 Task: Define due dates for tasks focused on implementing improvements to storage and backup systems.
Action: Mouse moved to (675, 286)
Screenshot: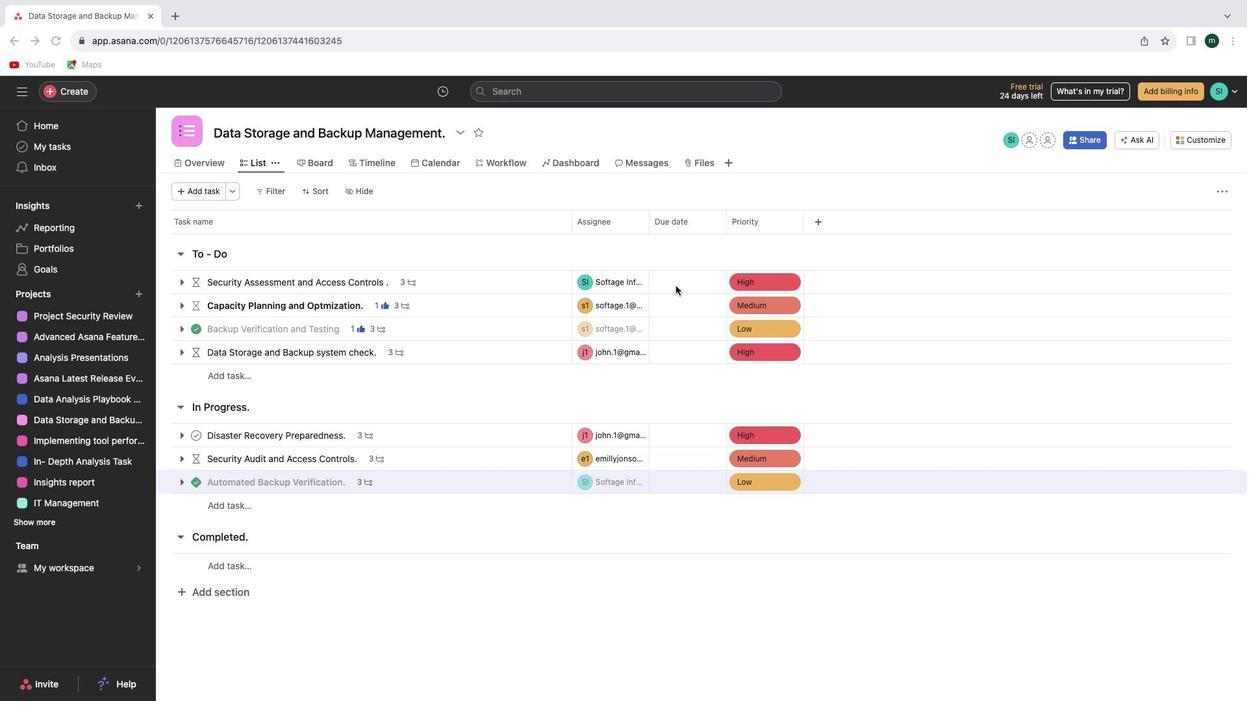
Action: Mouse pressed left at (675, 286)
Screenshot: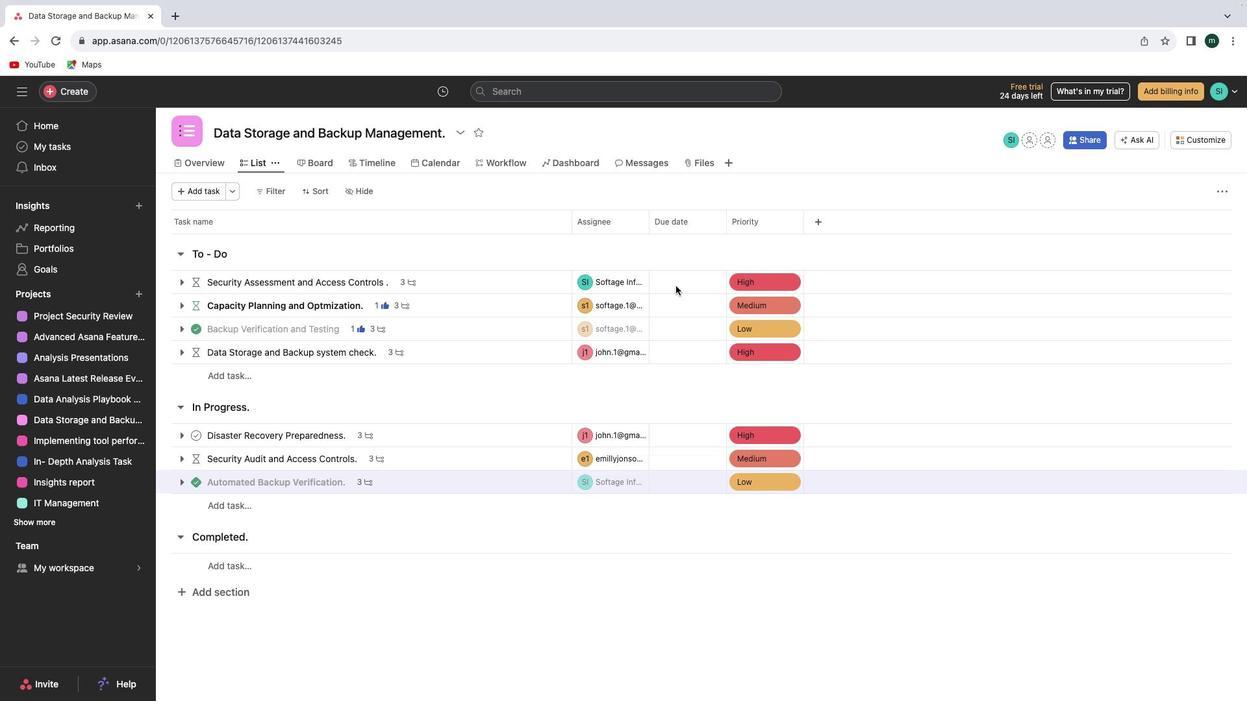 
Action: Mouse pressed left at (675, 286)
Screenshot: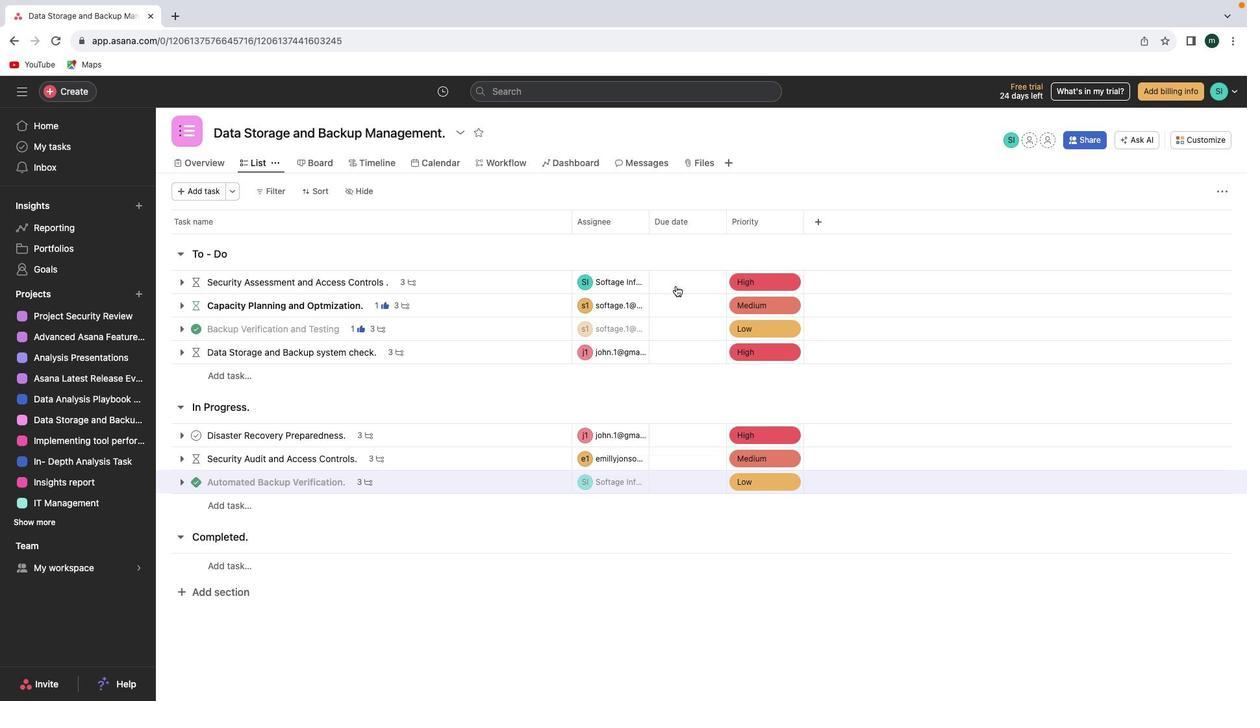 
Action: Mouse moved to (815, 351)
Screenshot: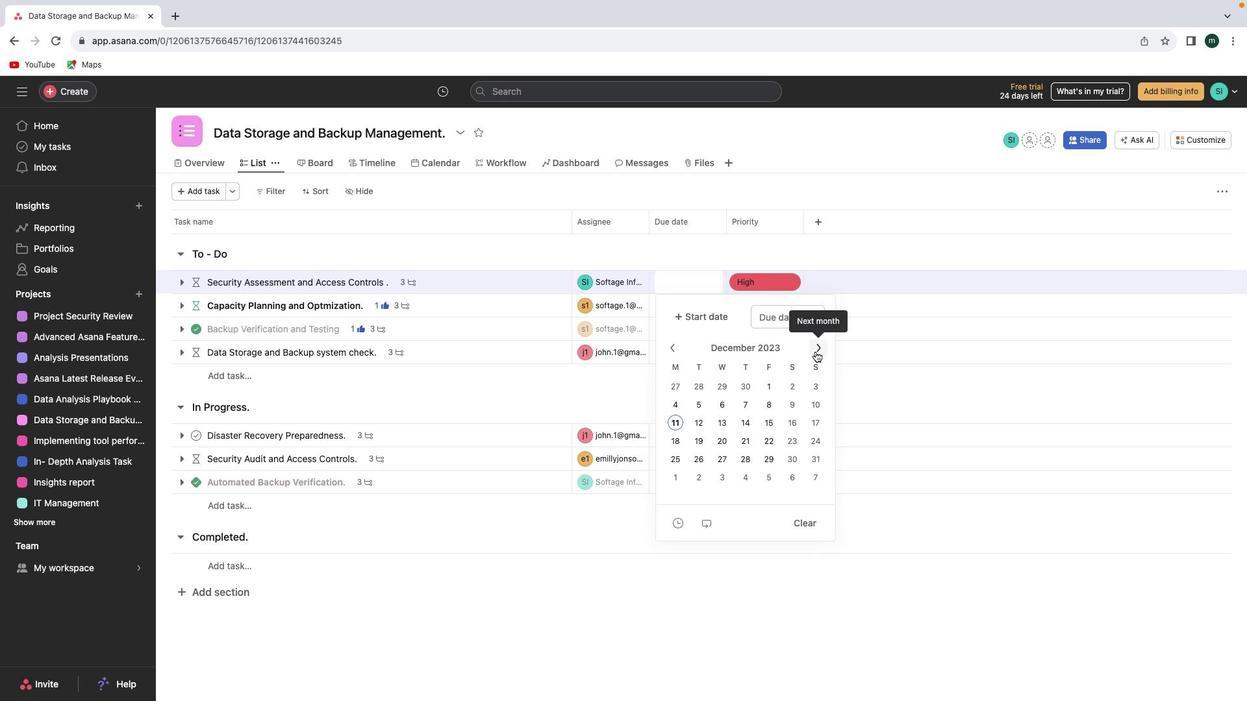 
Action: Mouse pressed left at (815, 351)
Screenshot: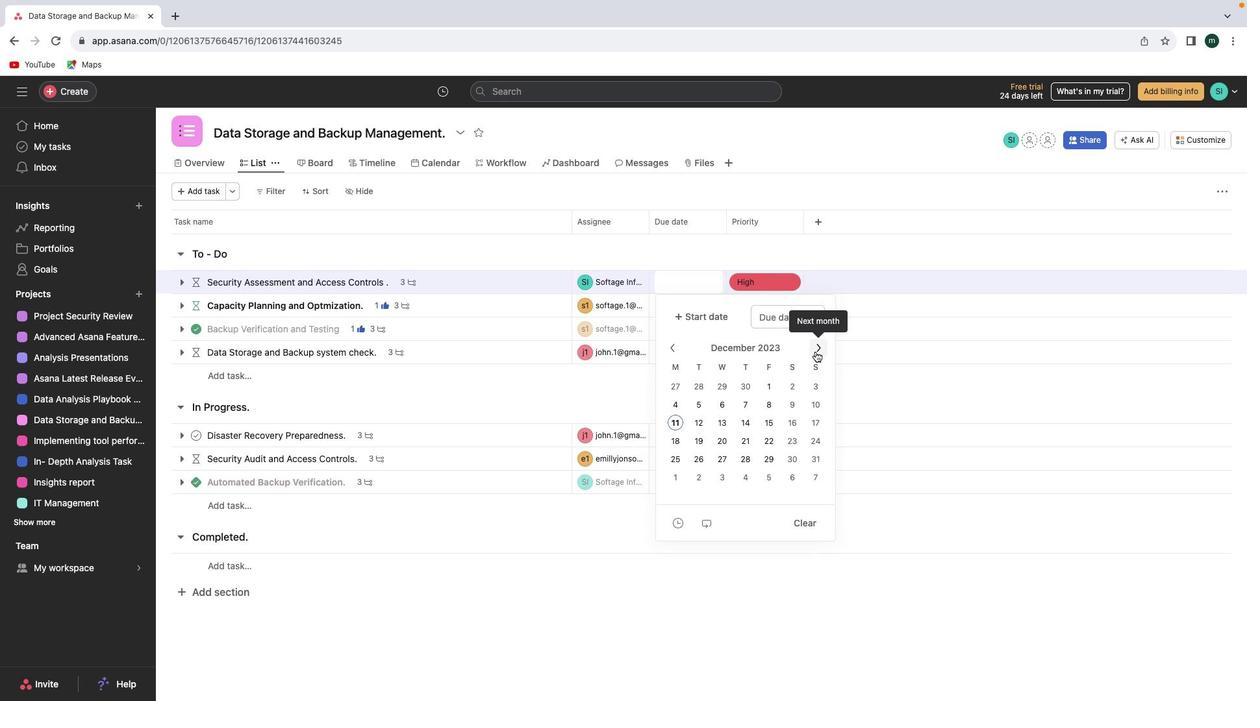 
Action: Mouse moved to (676, 384)
Screenshot: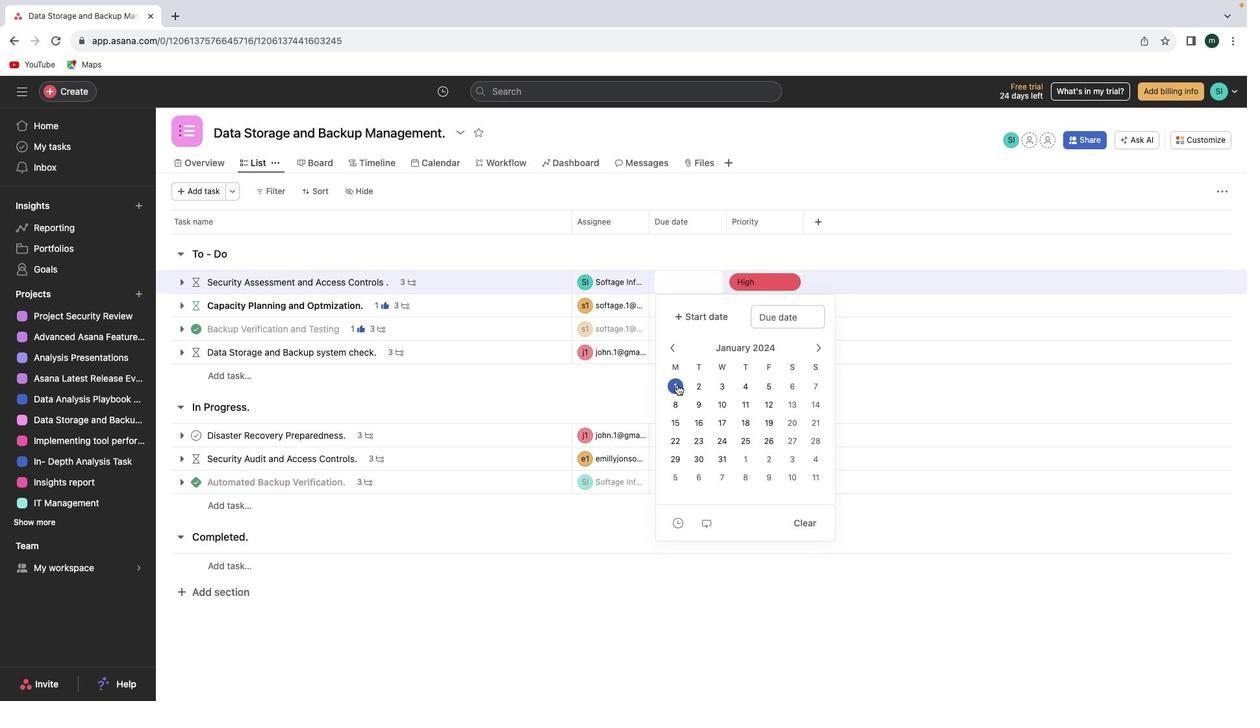 
Action: Mouse pressed left at (676, 384)
Screenshot: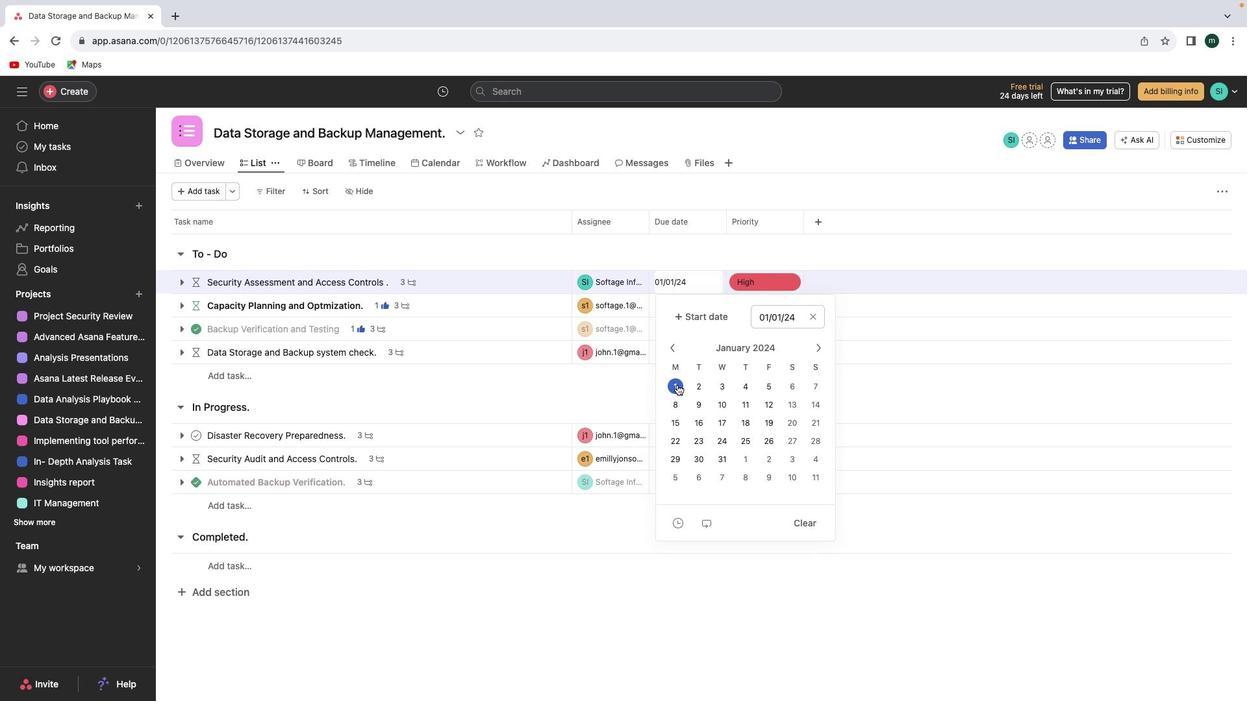 
Action: Mouse moved to (902, 412)
Screenshot: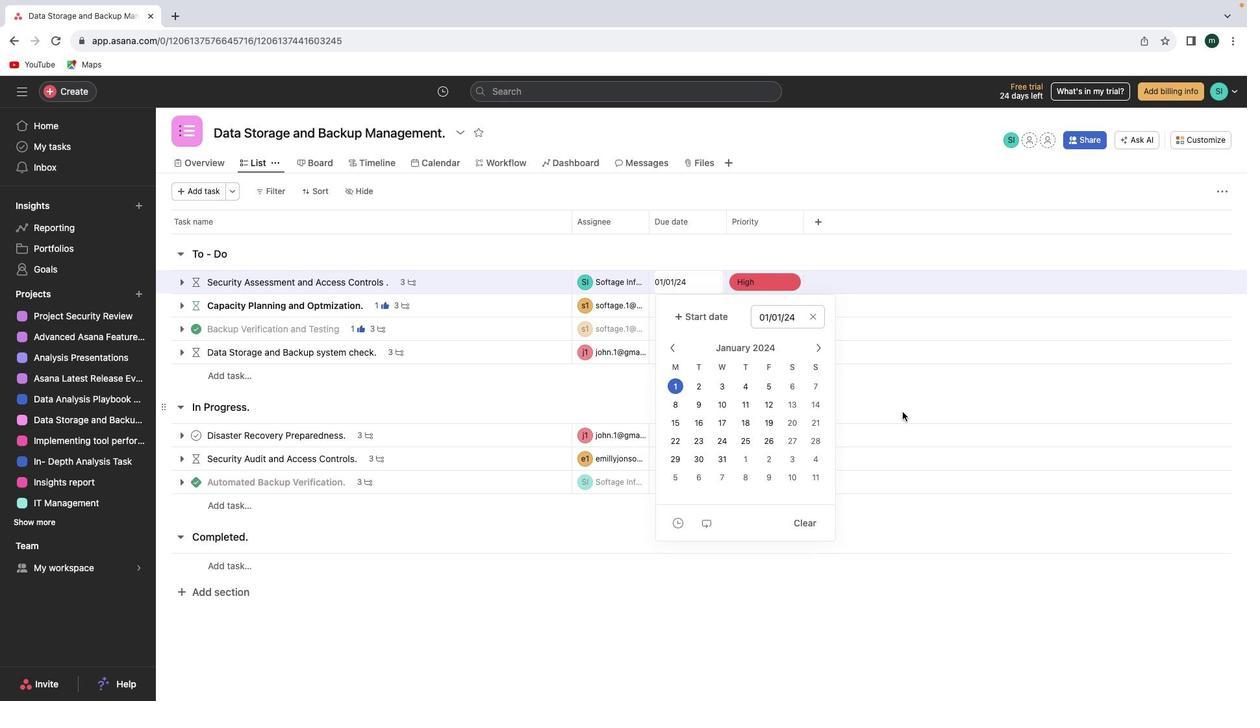 
Action: Mouse pressed left at (902, 412)
Screenshot: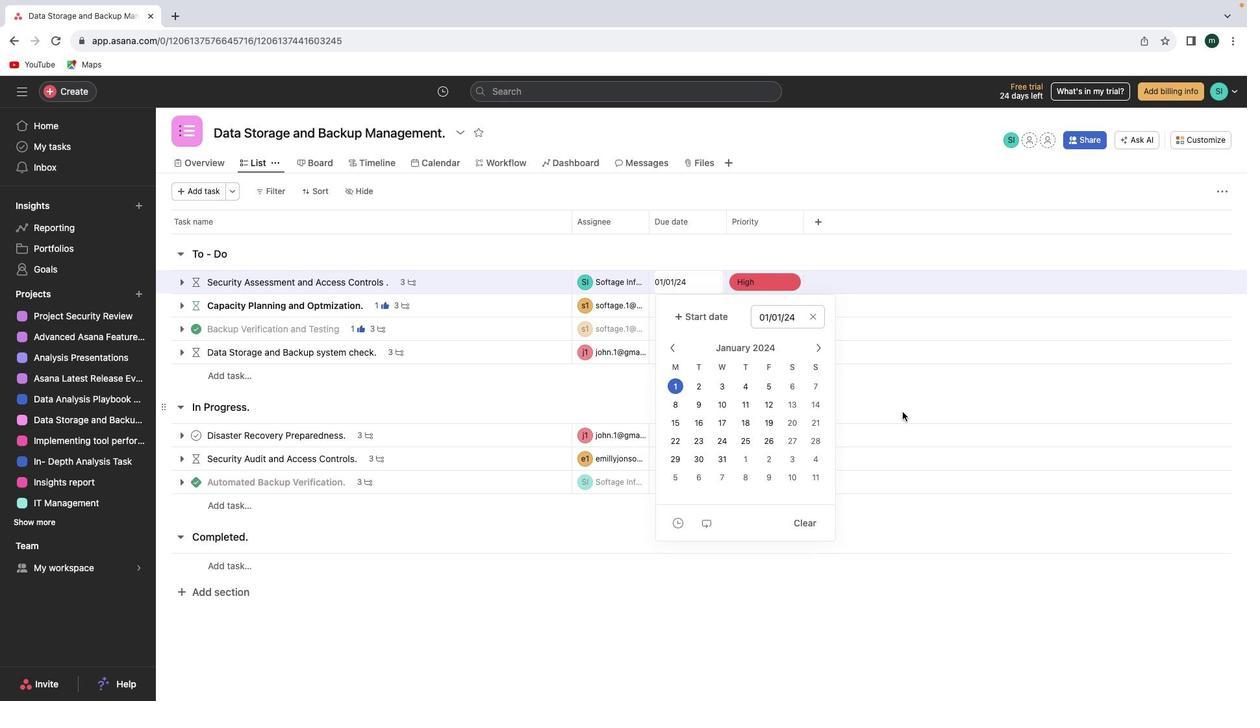 
Action: Mouse moved to (689, 309)
Screenshot: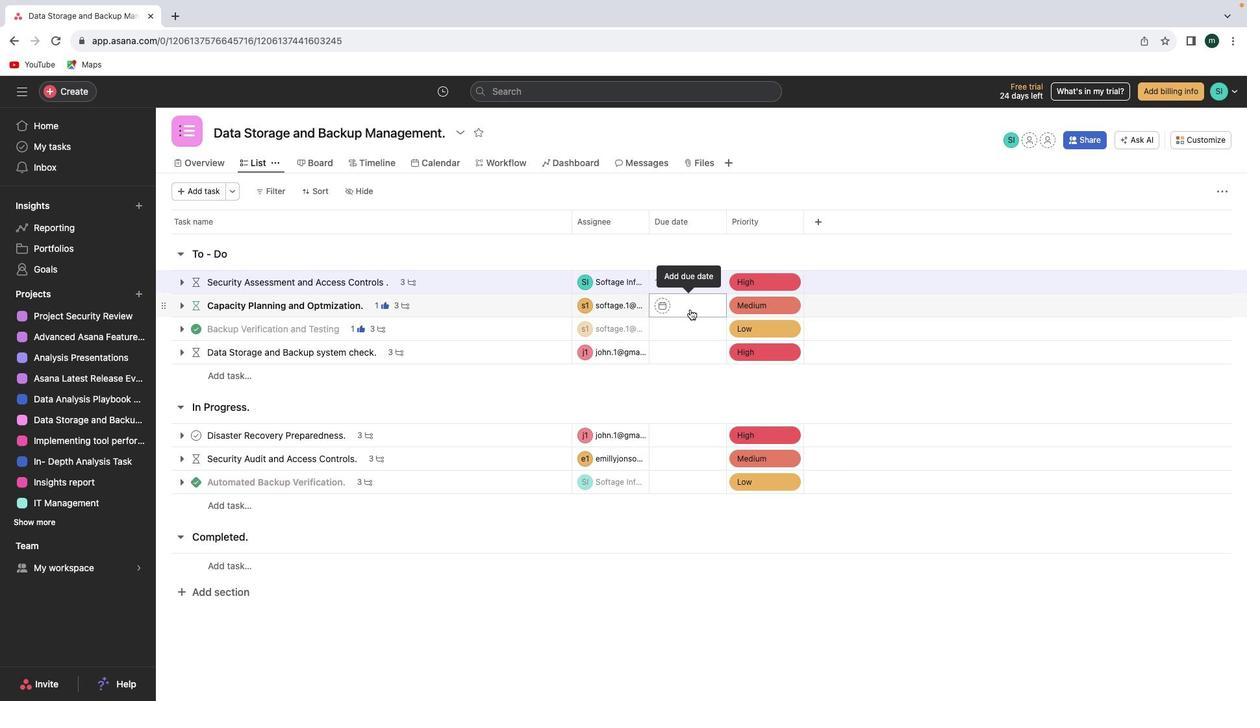 
Action: Mouse pressed left at (689, 309)
Screenshot: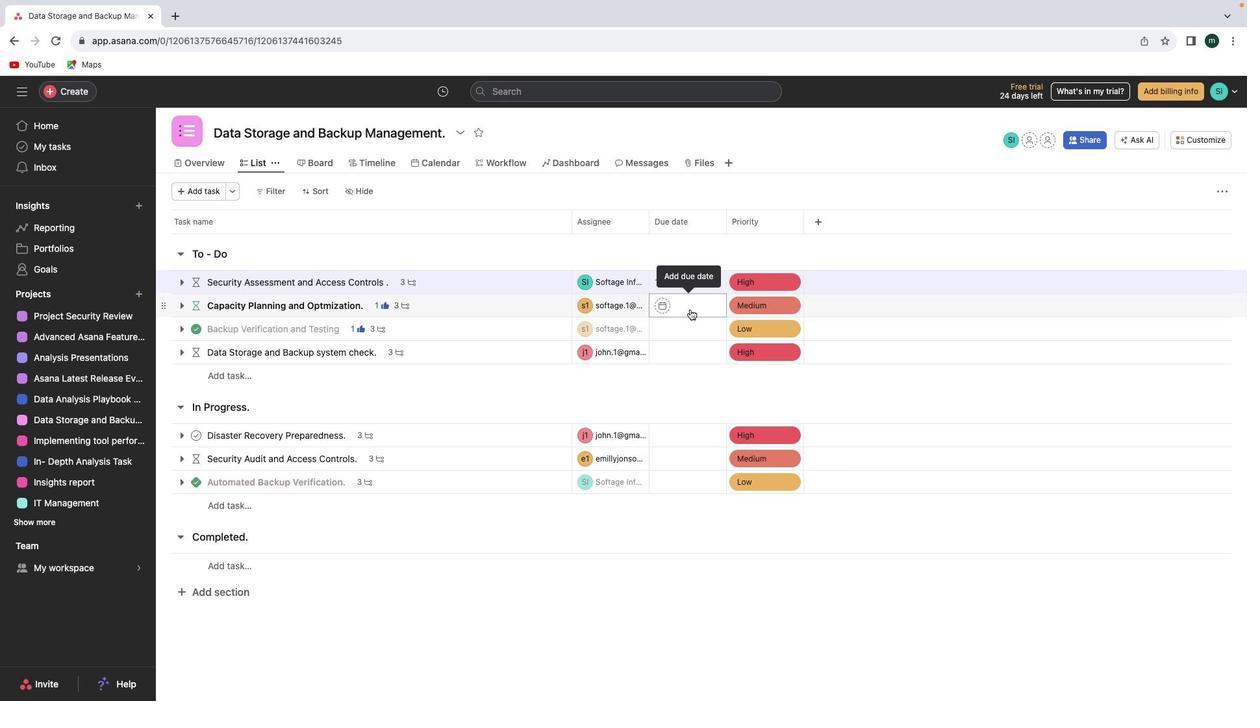 
Action: Mouse moved to (820, 401)
Screenshot: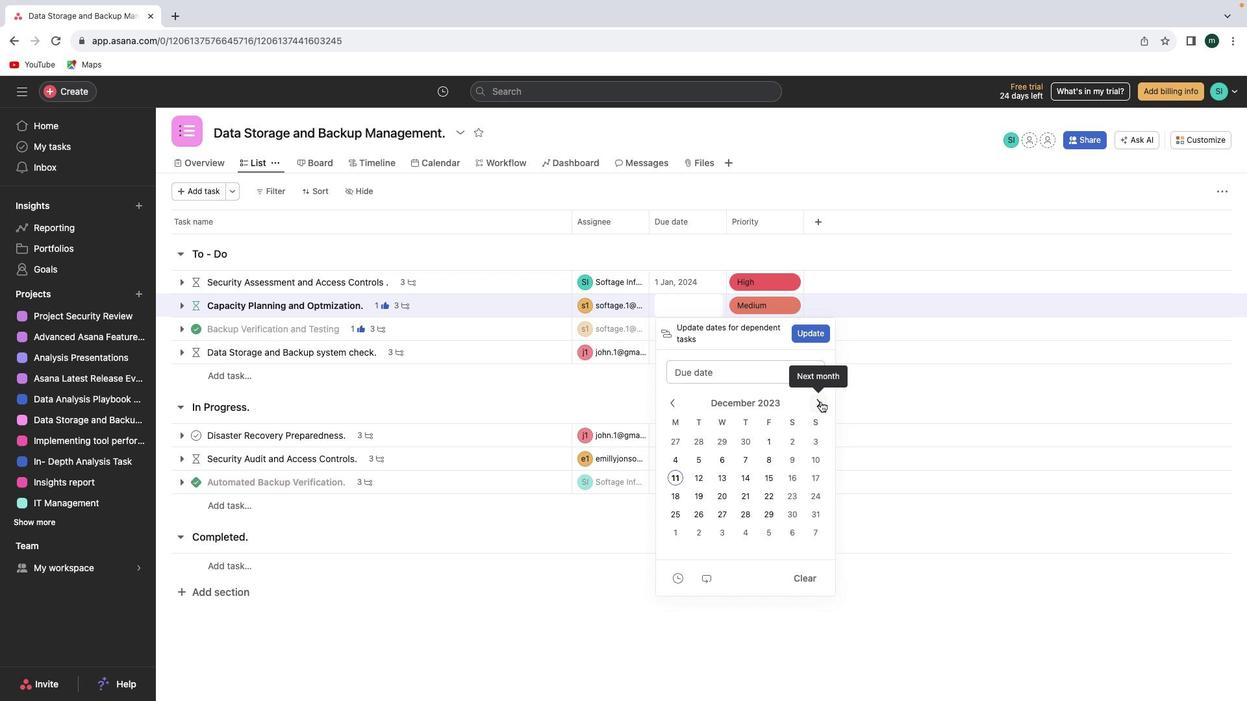 
Action: Mouse pressed left at (820, 401)
Screenshot: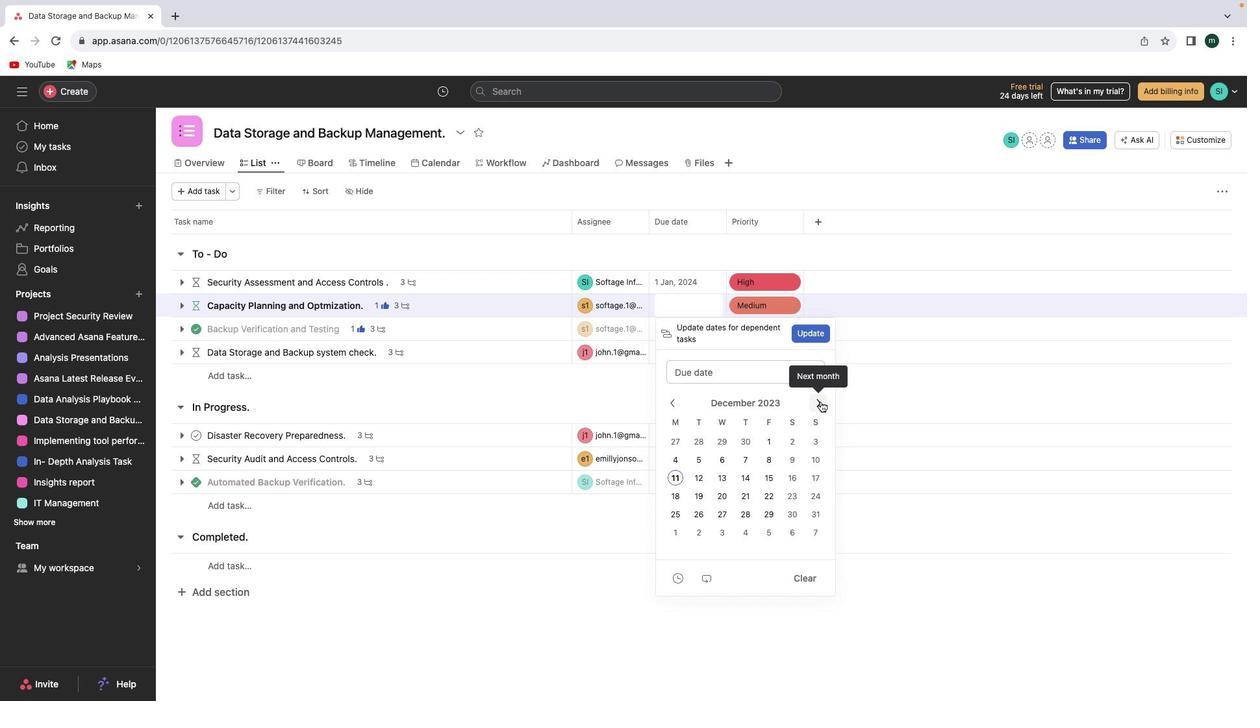 
Action: Mouse moved to (769, 437)
Screenshot: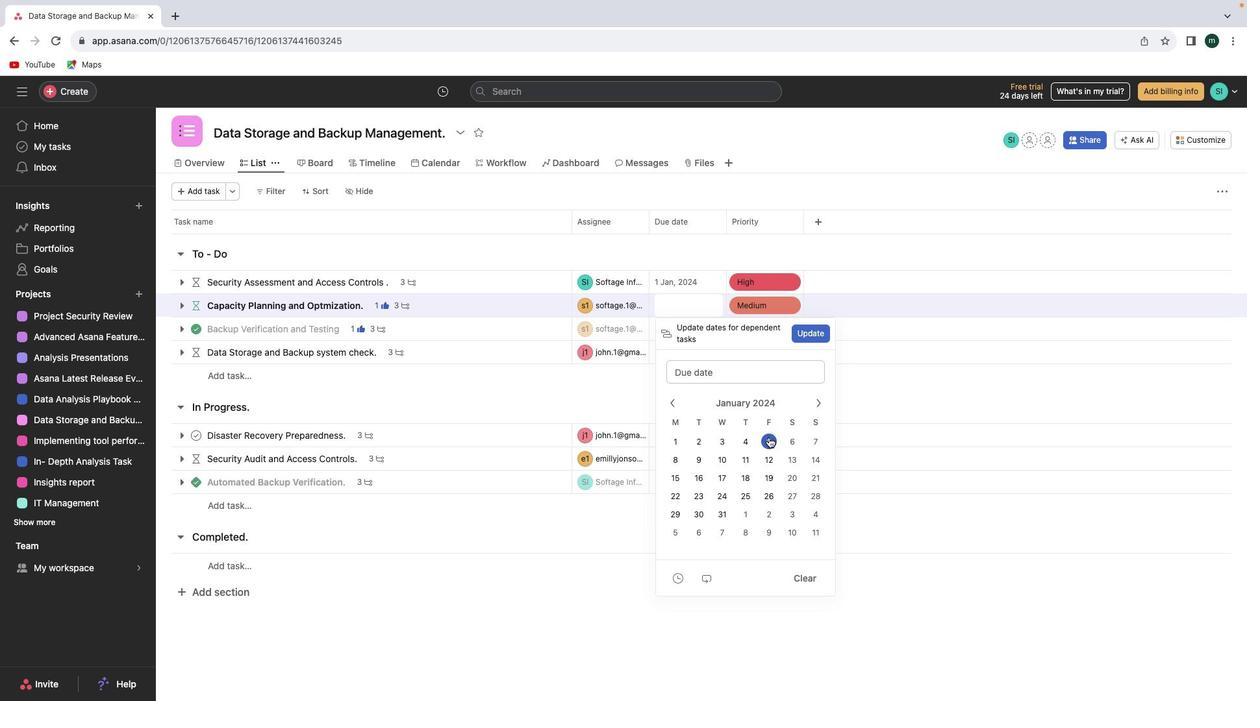 
Action: Mouse pressed left at (769, 437)
Screenshot: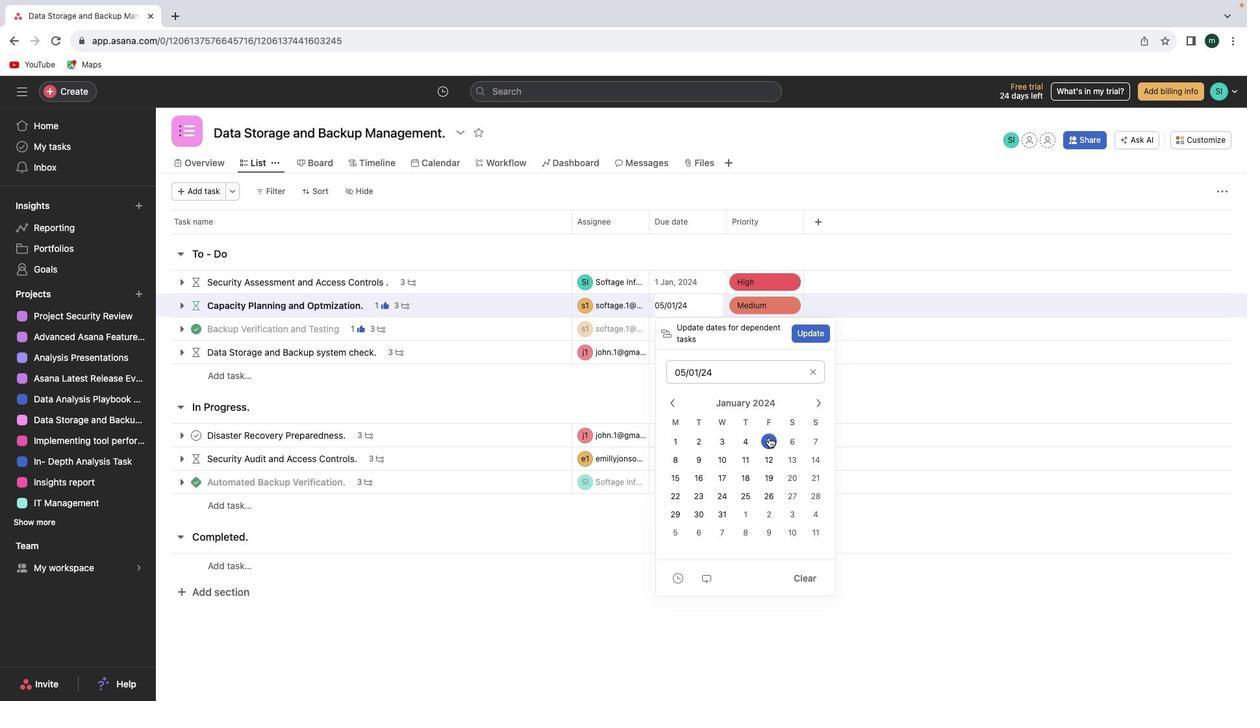 
Action: Mouse moved to (901, 426)
Screenshot: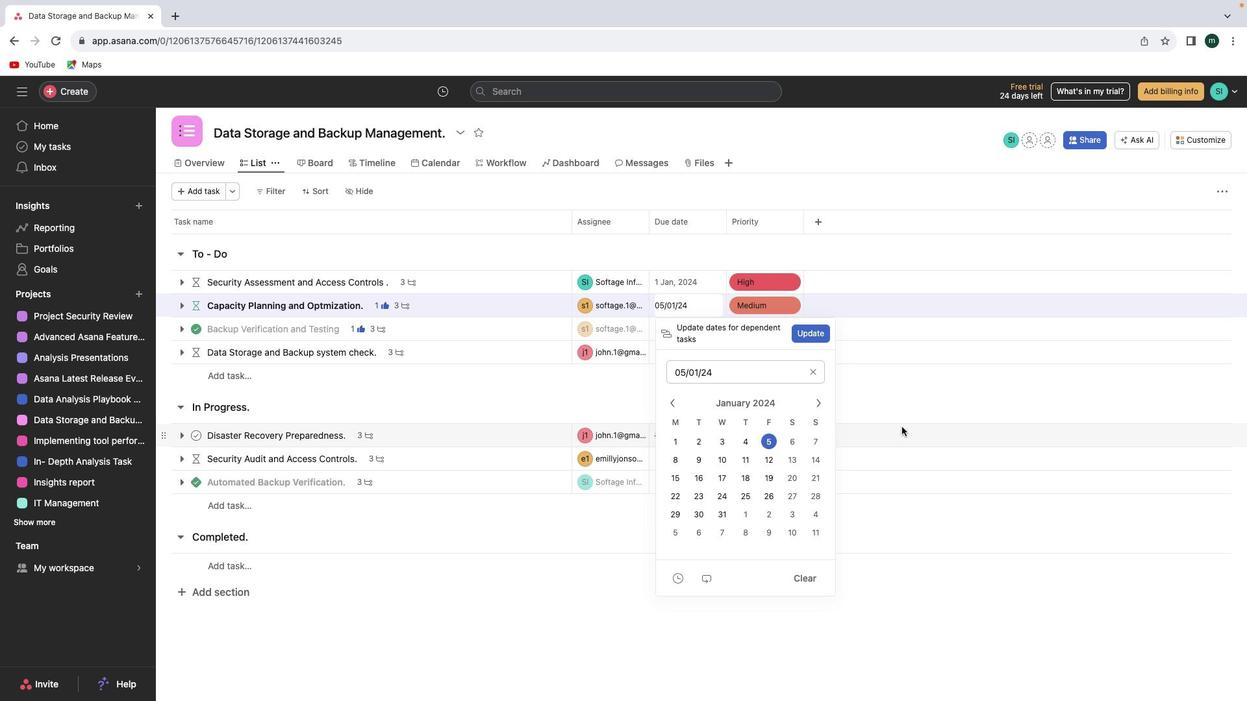 
Action: Mouse pressed left at (901, 426)
Screenshot: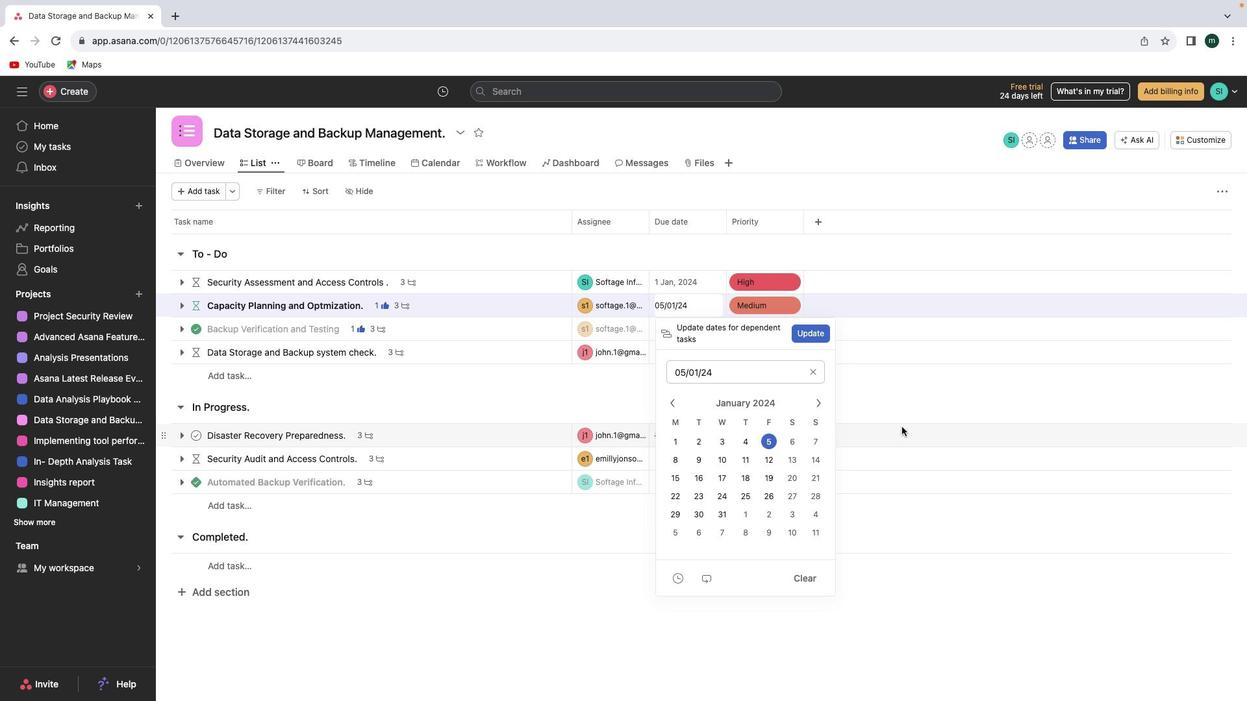 
Action: Mouse moved to (700, 324)
Screenshot: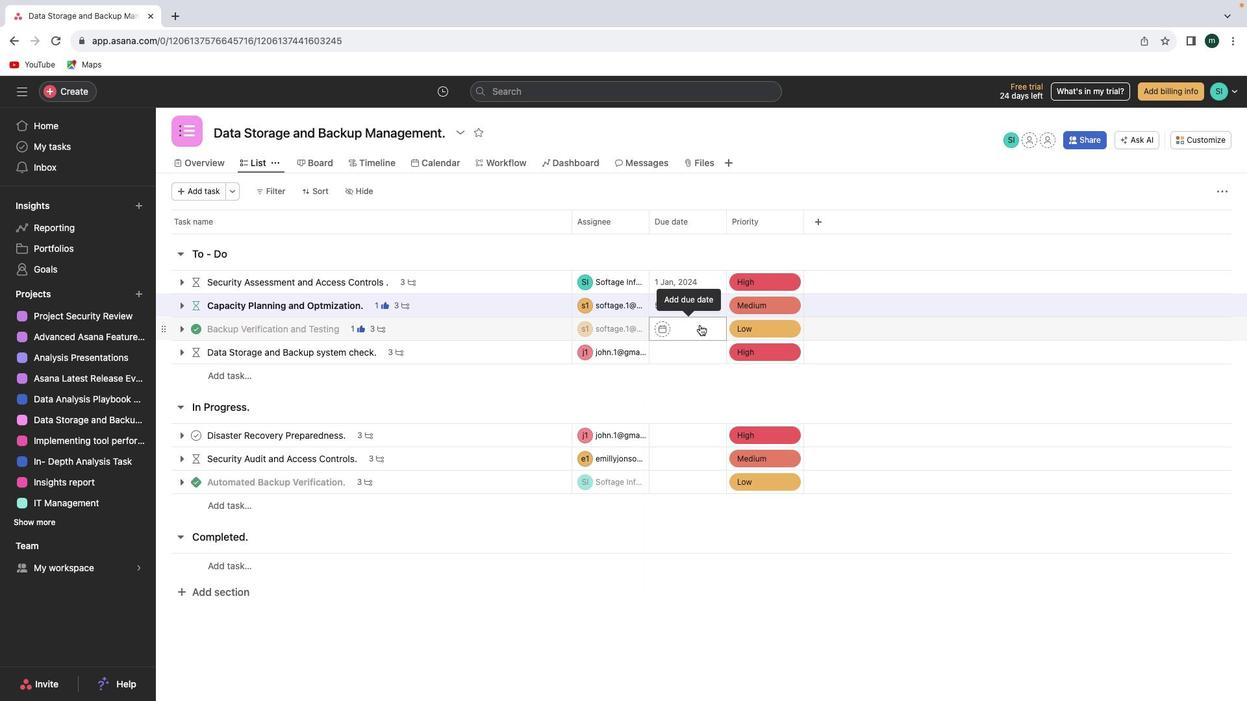 
Action: Mouse pressed left at (700, 324)
Screenshot: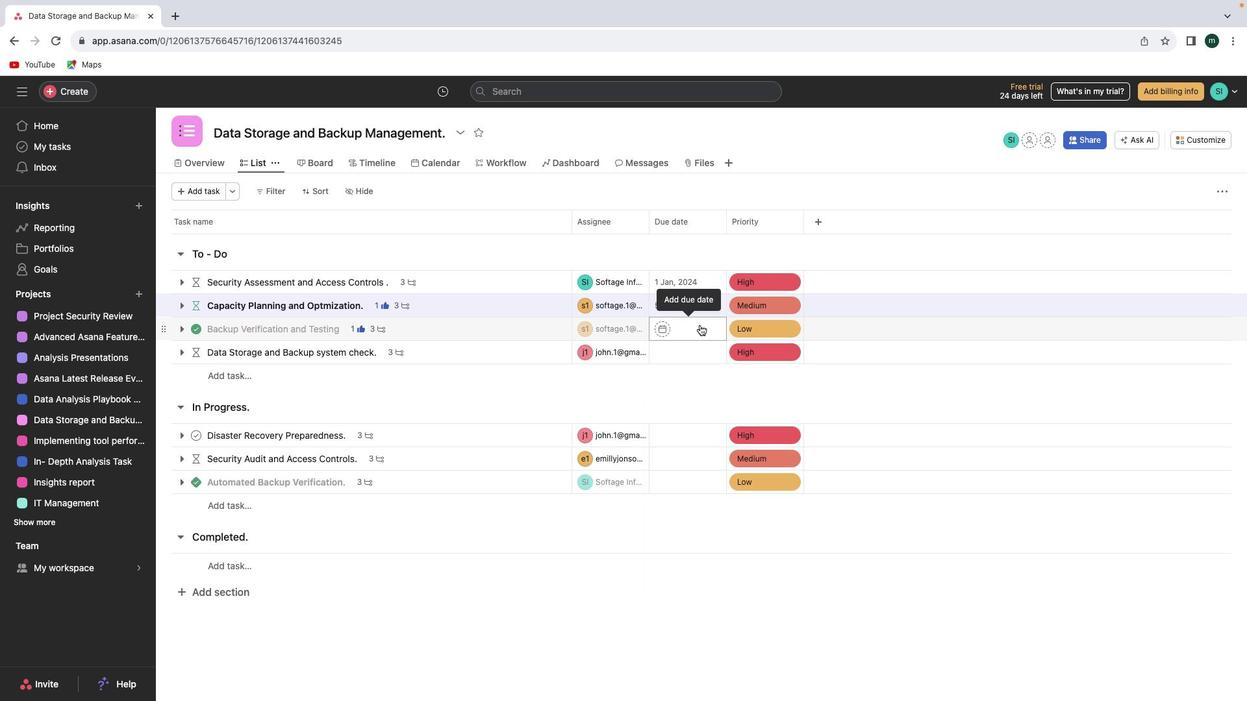 
Action: Mouse moved to (817, 396)
Screenshot: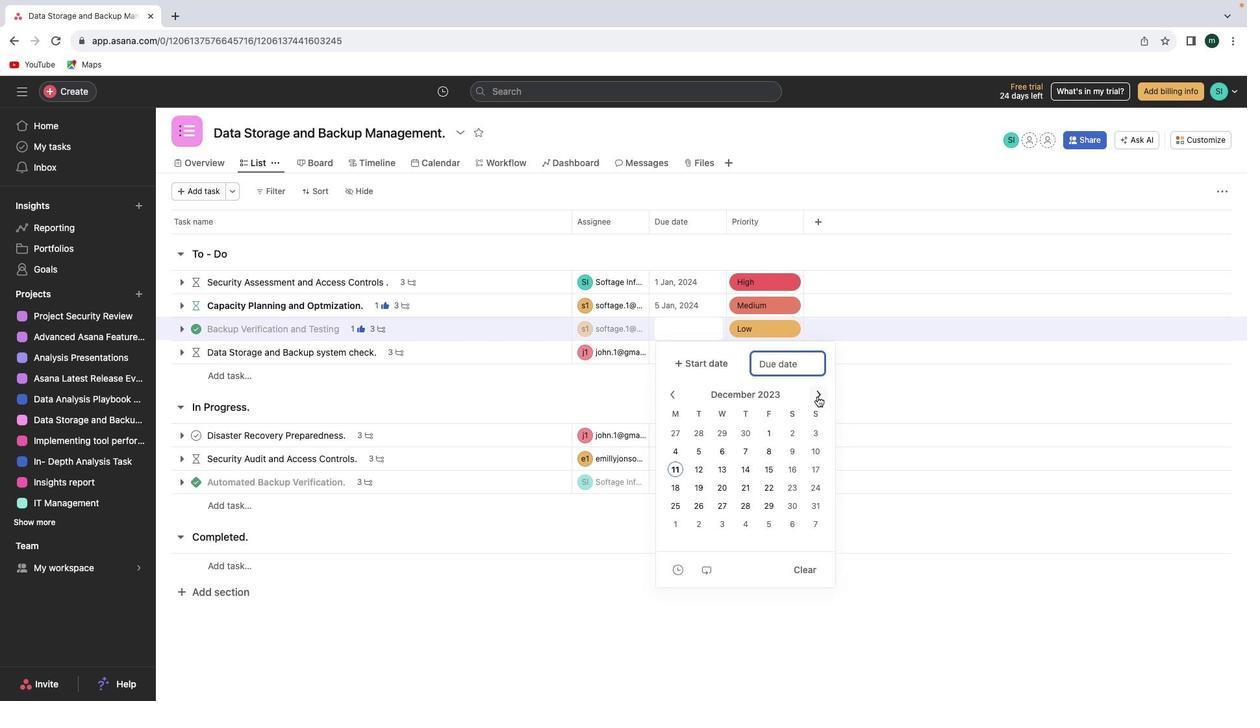 
Action: Mouse pressed left at (817, 396)
Screenshot: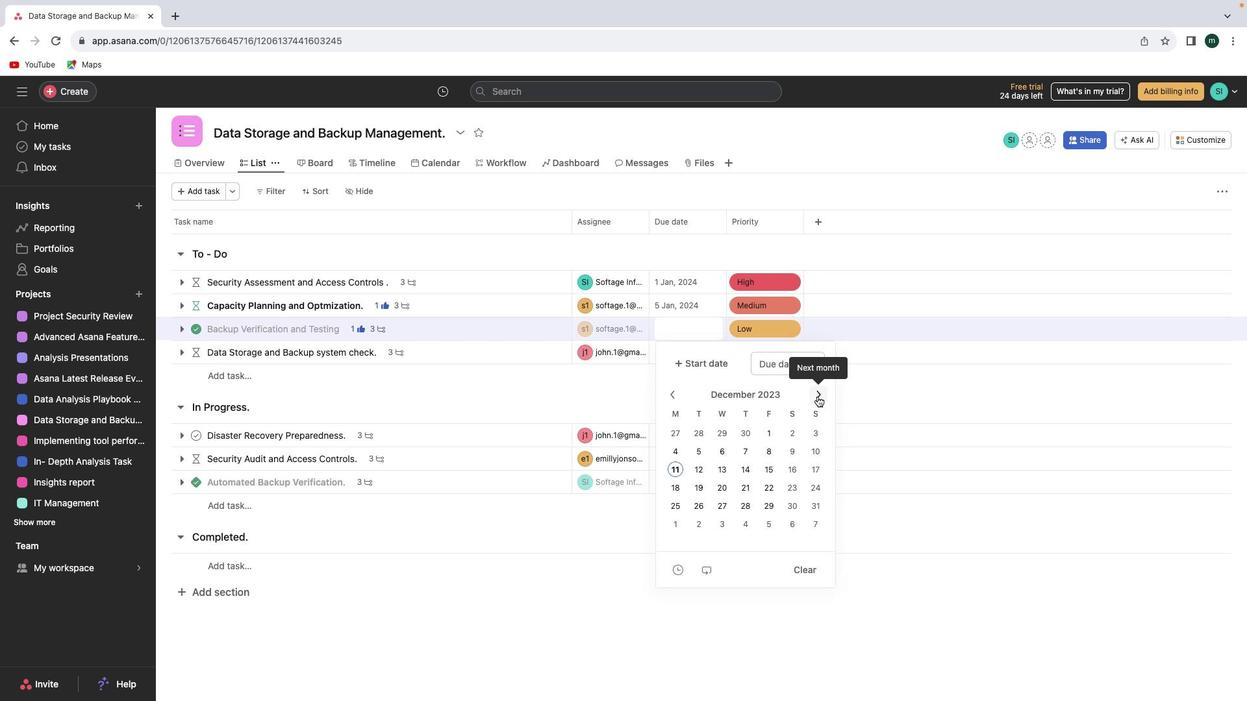 
Action: Mouse moved to (776, 448)
Screenshot: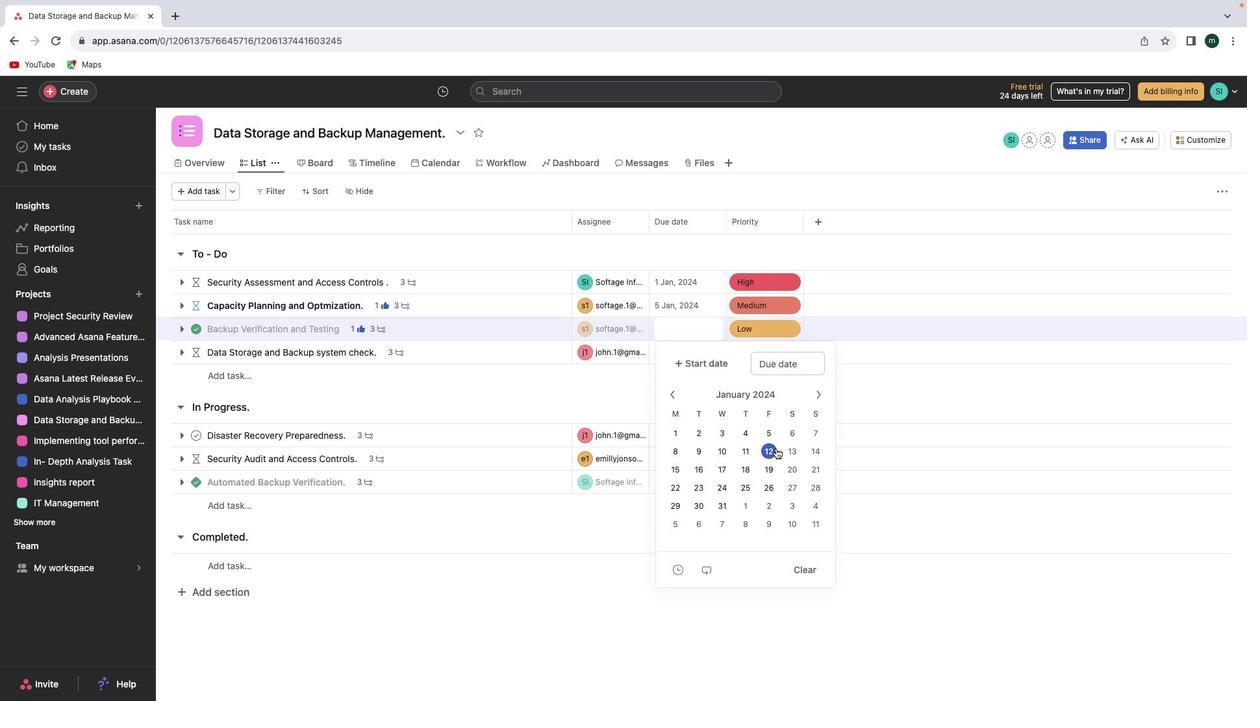 
Action: Mouse pressed left at (776, 448)
Screenshot: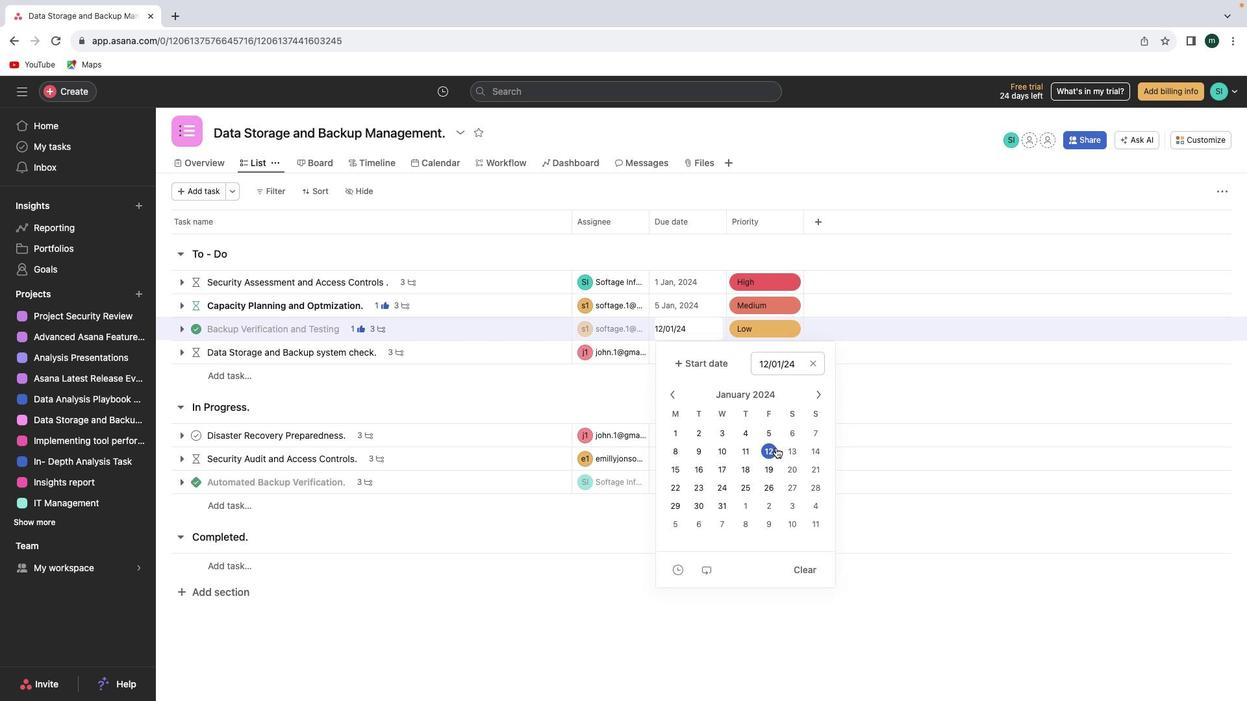 
Action: Mouse moved to (885, 435)
Screenshot: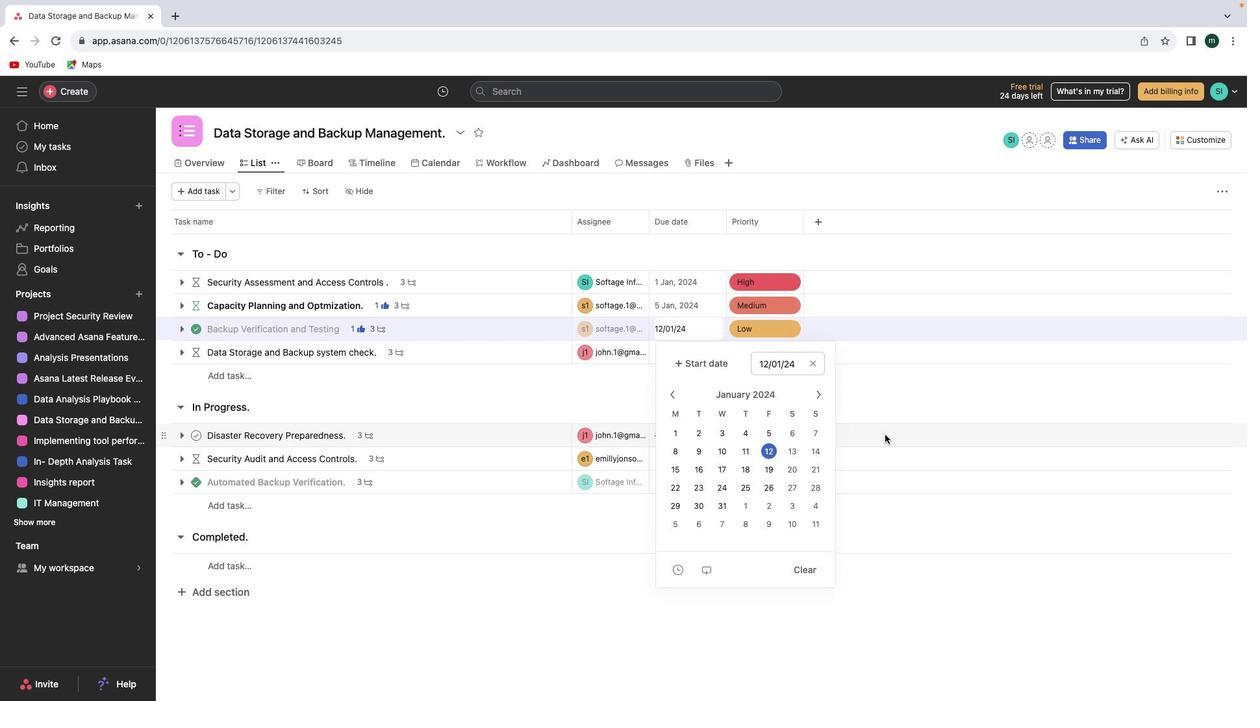
Action: Mouse pressed left at (885, 435)
Screenshot: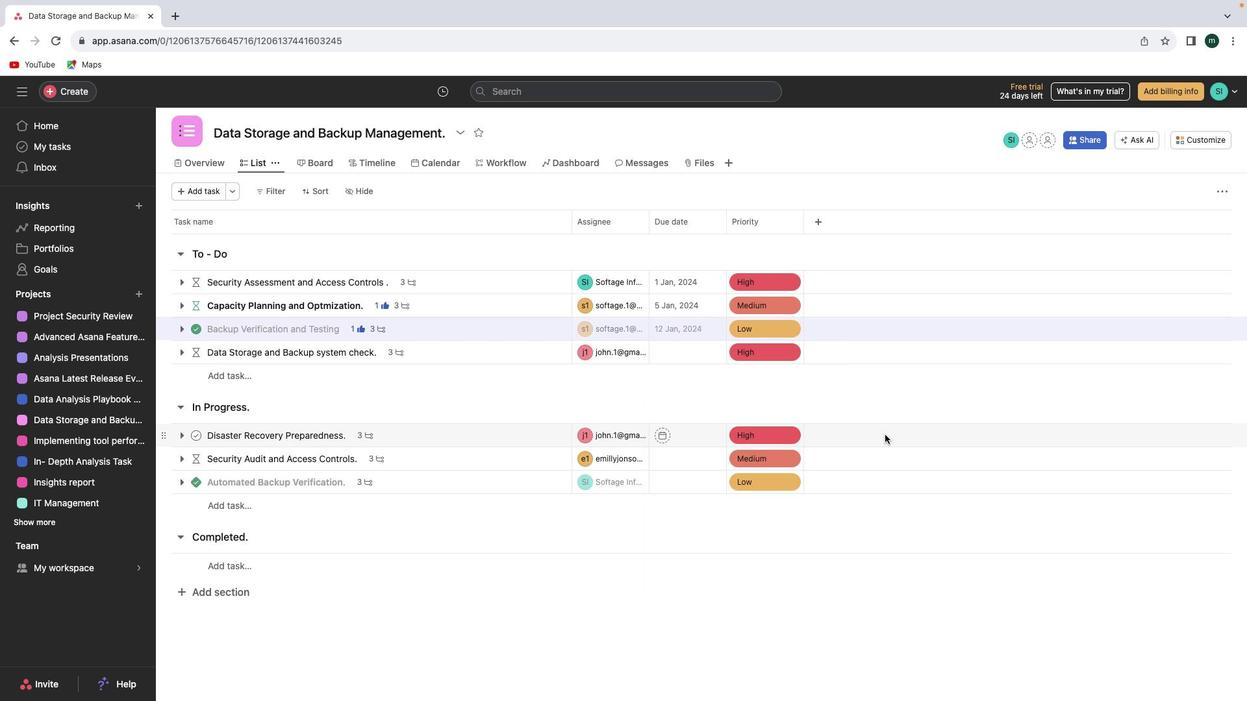
Action: Mouse moved to (681, 352)
Screenshot: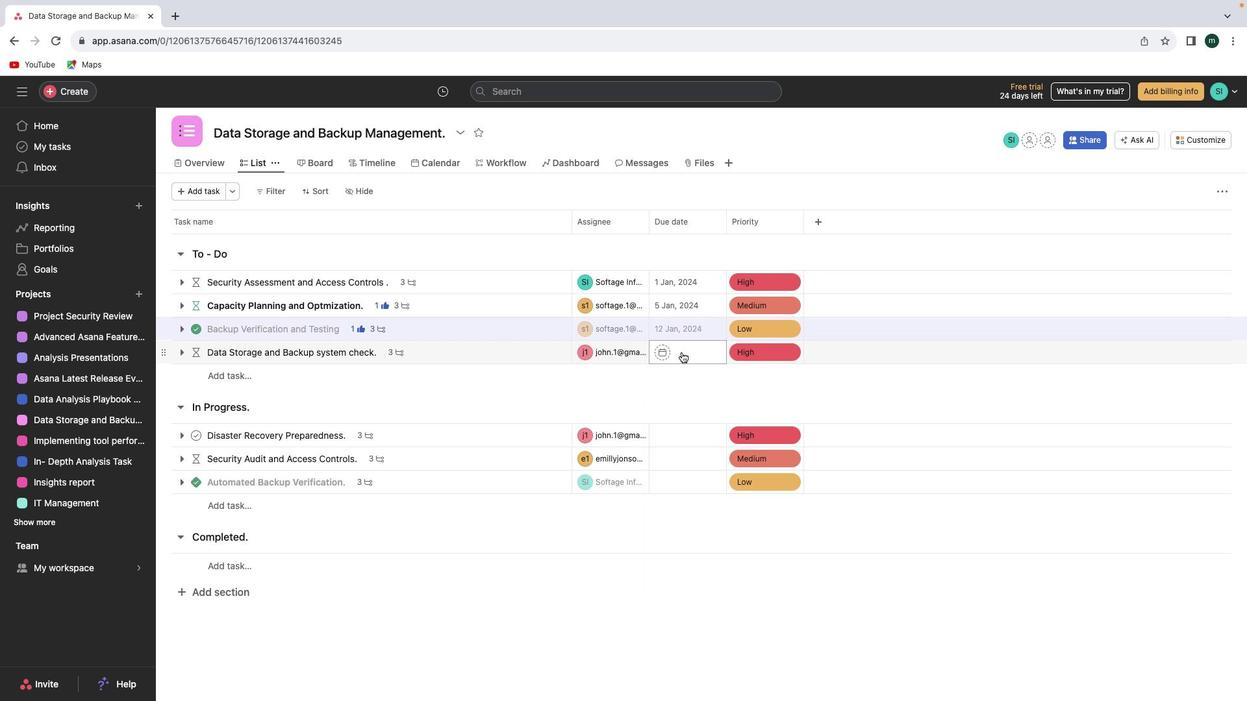 
Action: Mouse pressed left at (681, 352)
Screenshot: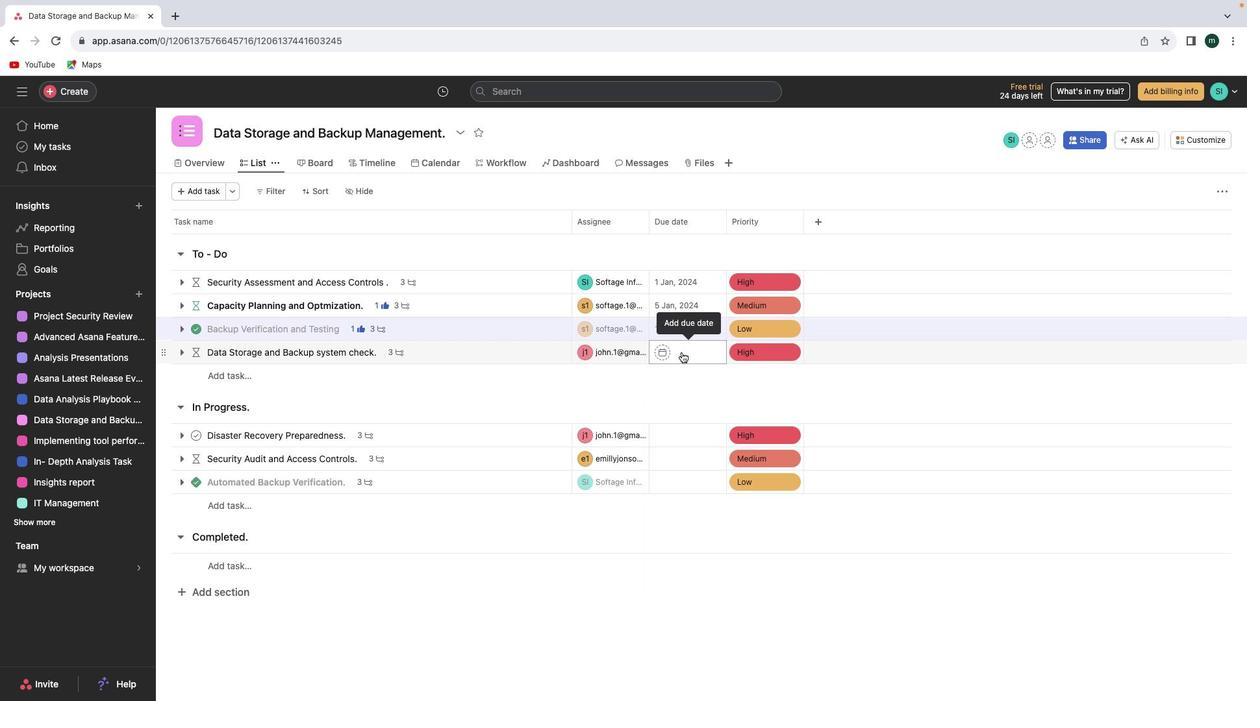 
Action: Mouse moved to (823, 446)
Screenshot: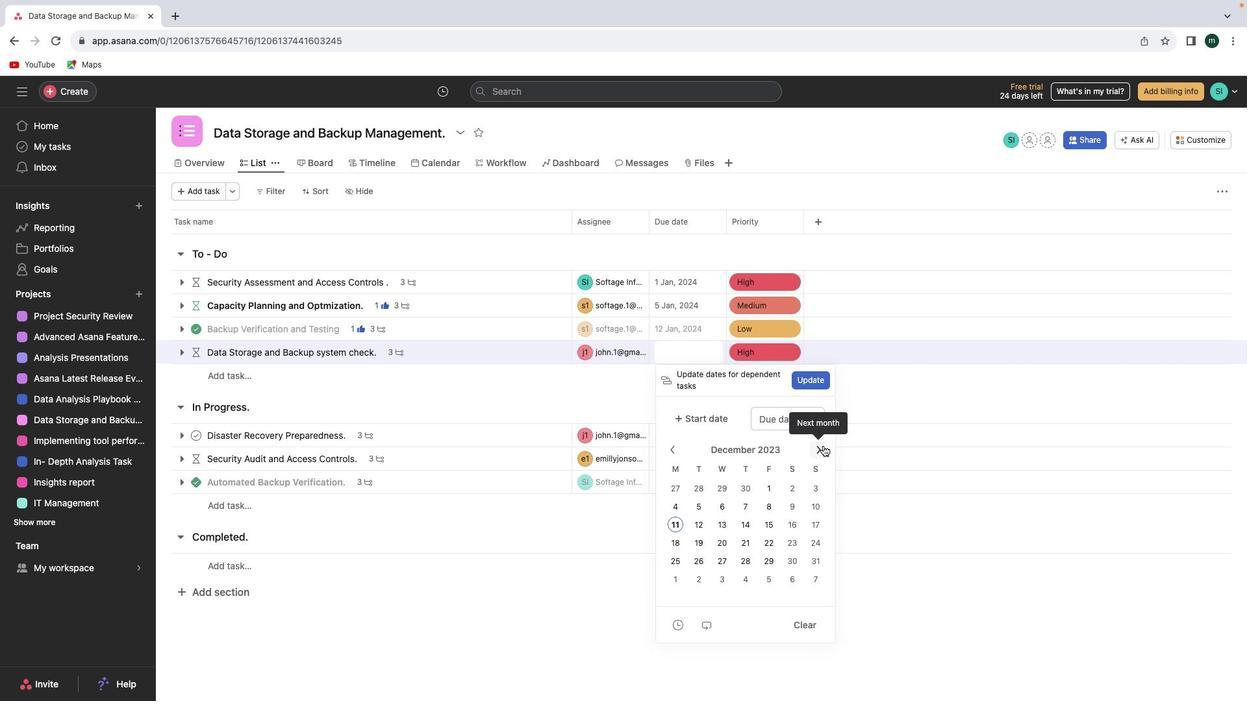 
Action: Mouse pressed left at (823, 446)
Screenshot: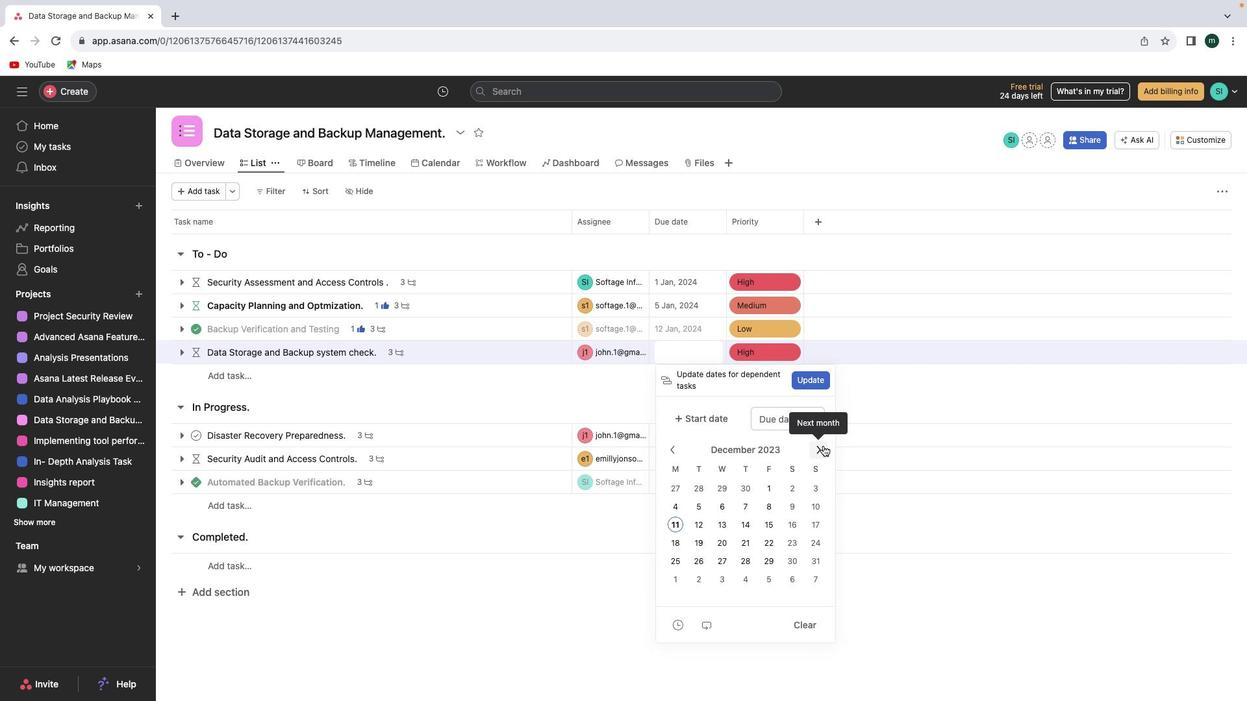 
Action: Mouse moved to (722, 519)
Screenshot: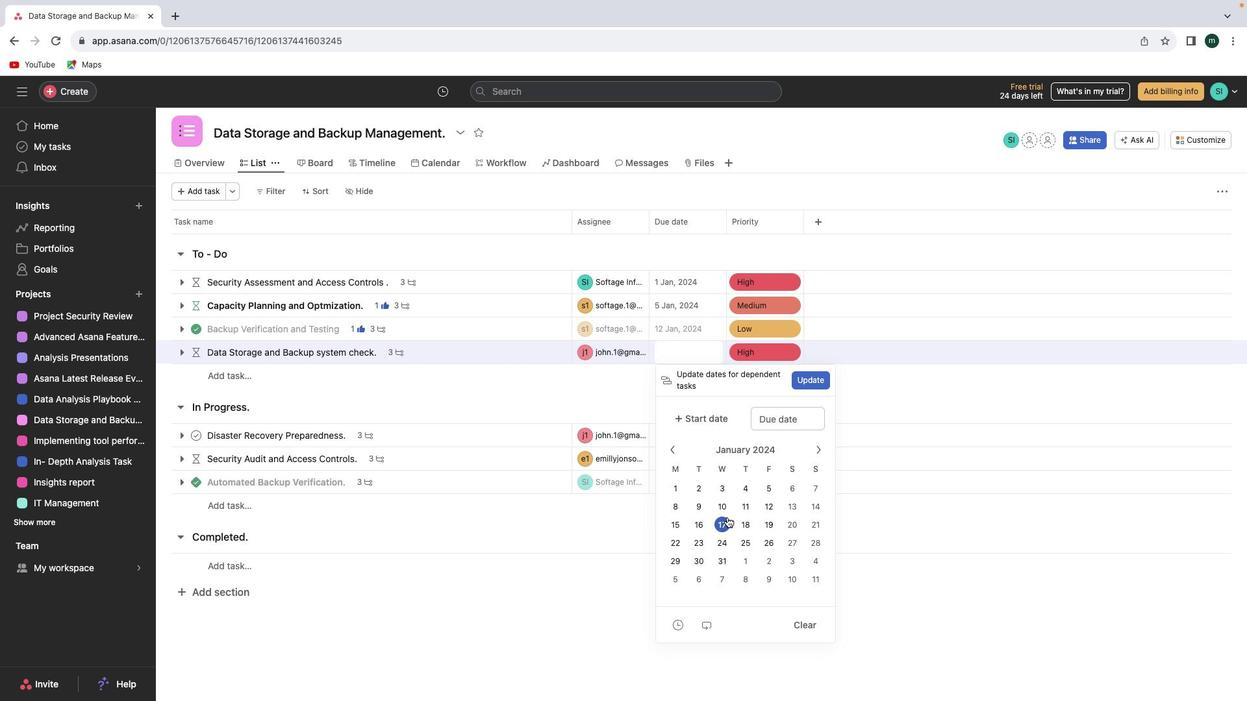 
Action: Mouse pressed left at (722, 519)
Screenshot: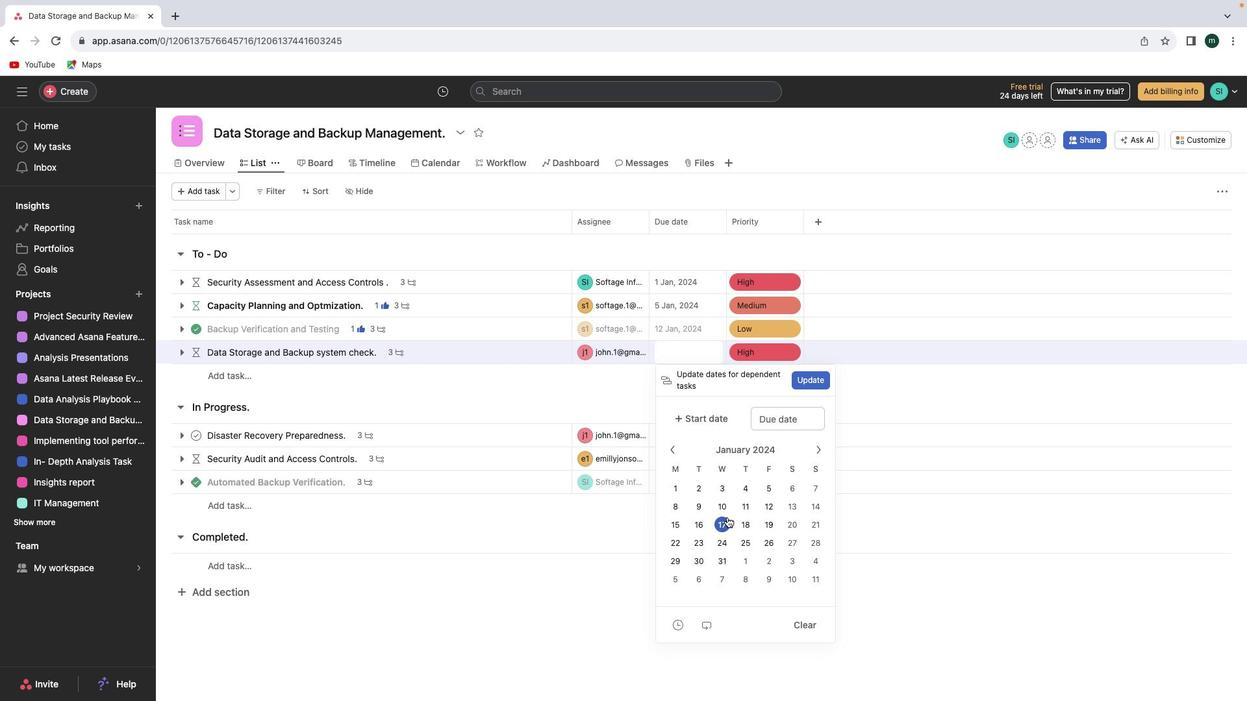 
Action: Mouse moved to (907, 457)
Screenshot: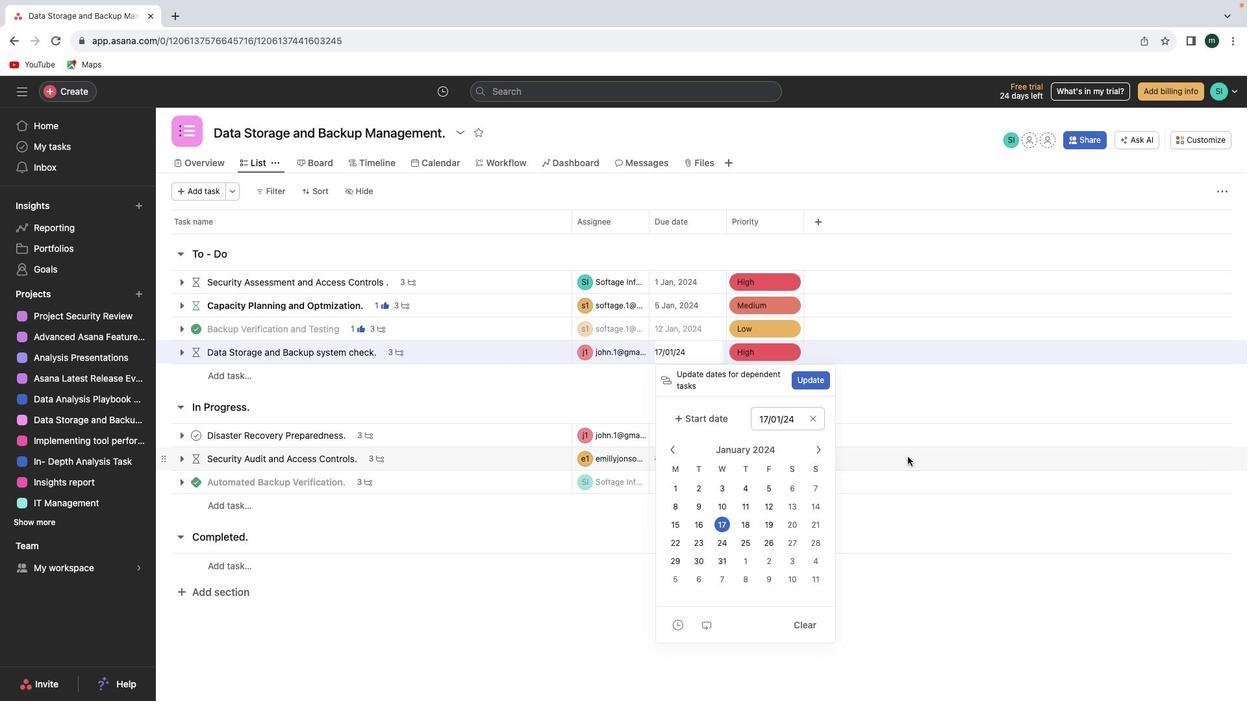 
Action: Mouse pressed left at (907, 457)
Screenshot: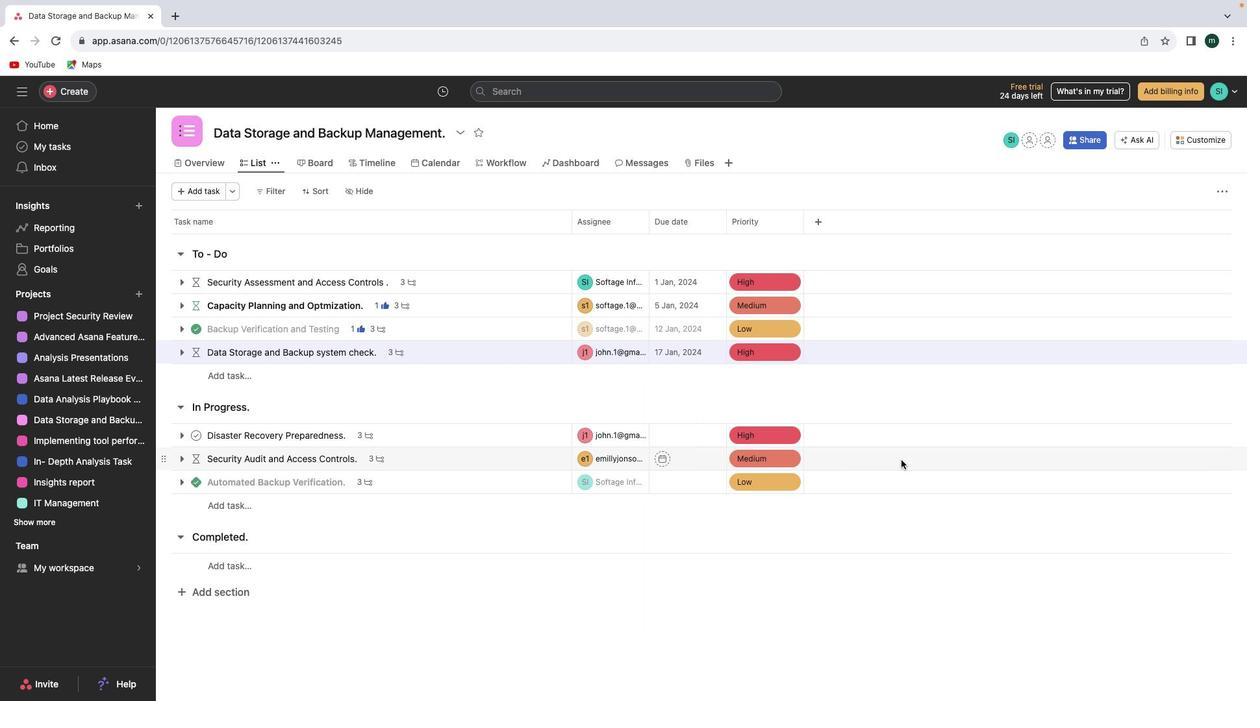 
Action: Mouse moved to (697, 431)
Screenshot: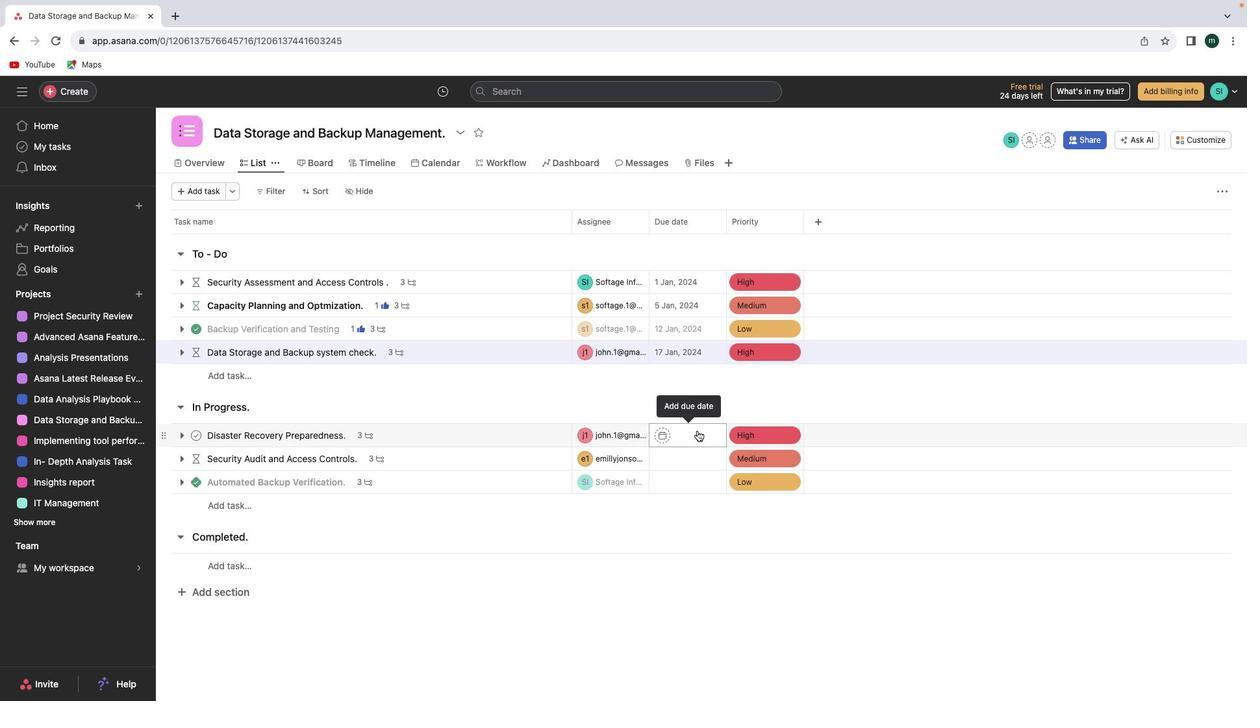 
Action: Mouse pressed left at (697, 431)
Screenshot: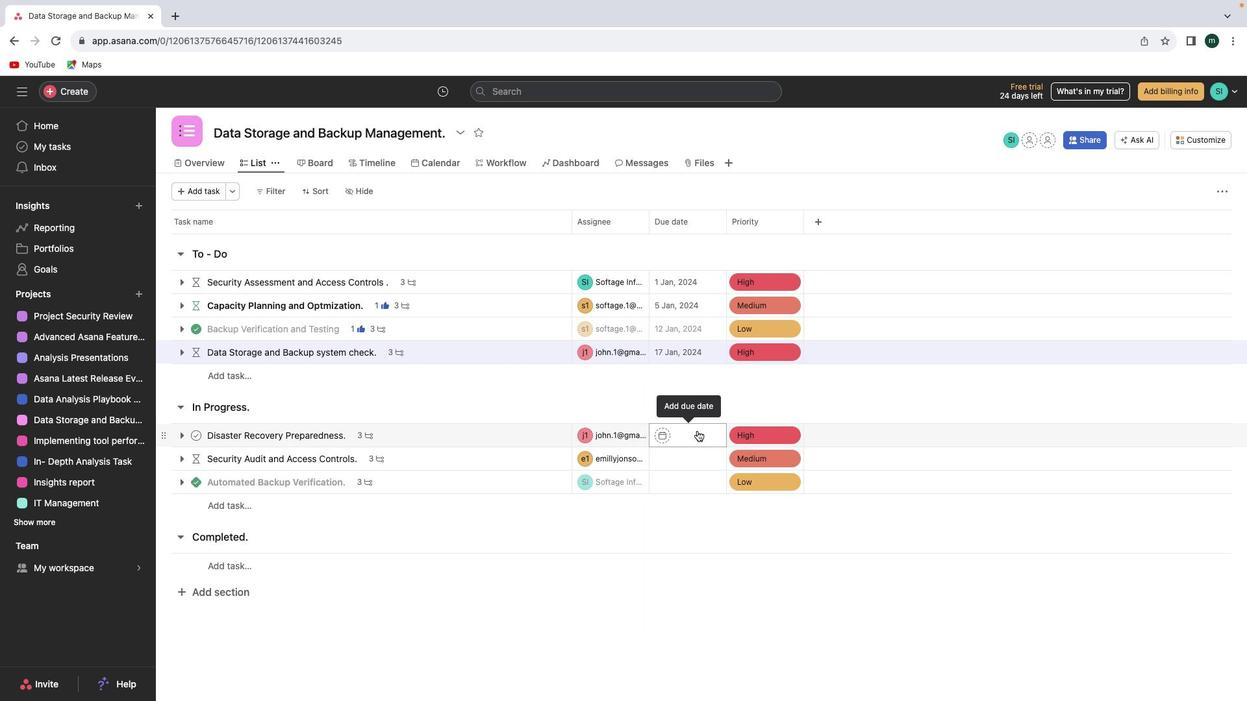 
Action: Mouse moved to (819, 502)
Screenshot: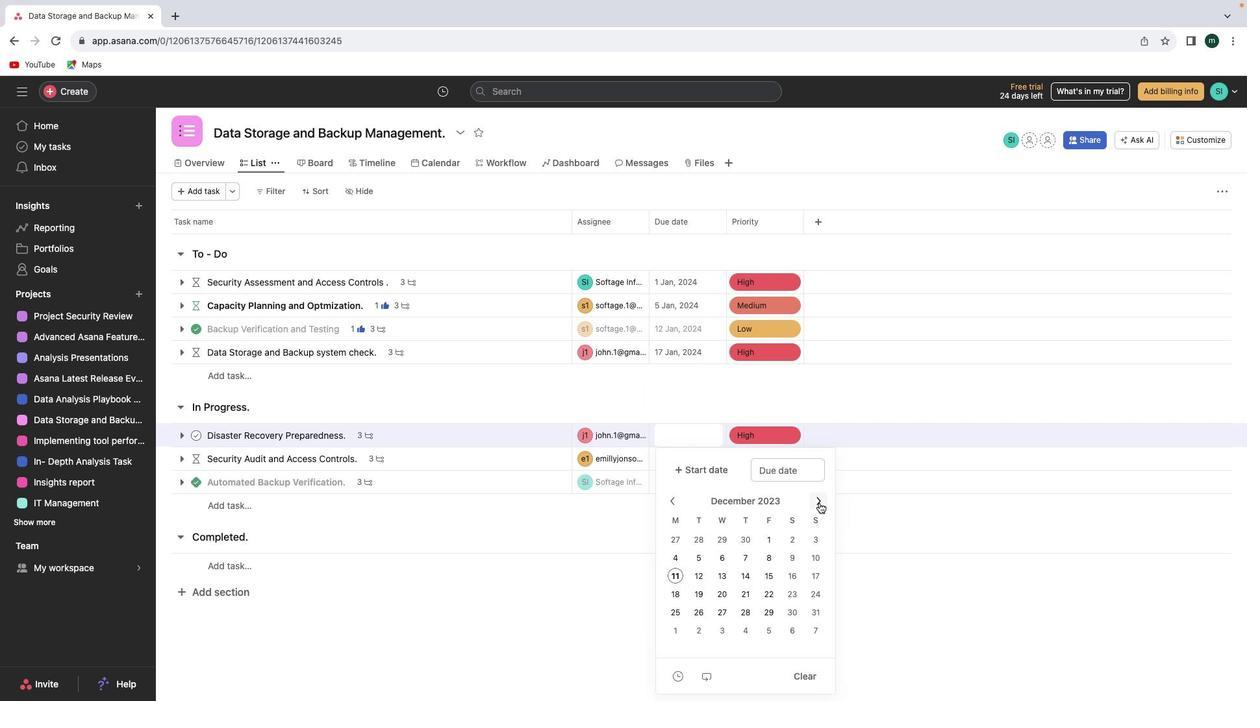 
Action: Mouse pressed left at (819, 502)
Screenshot: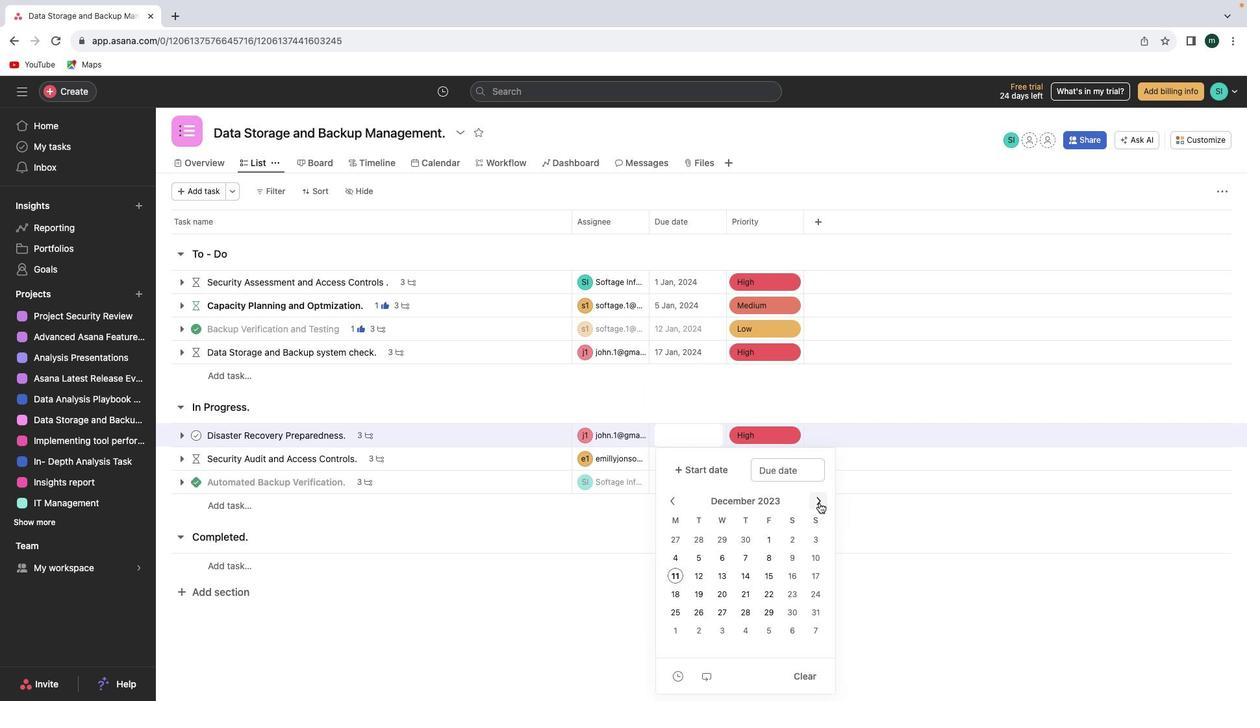 
Action: Mouse moved to (741, 574)
Screenshot: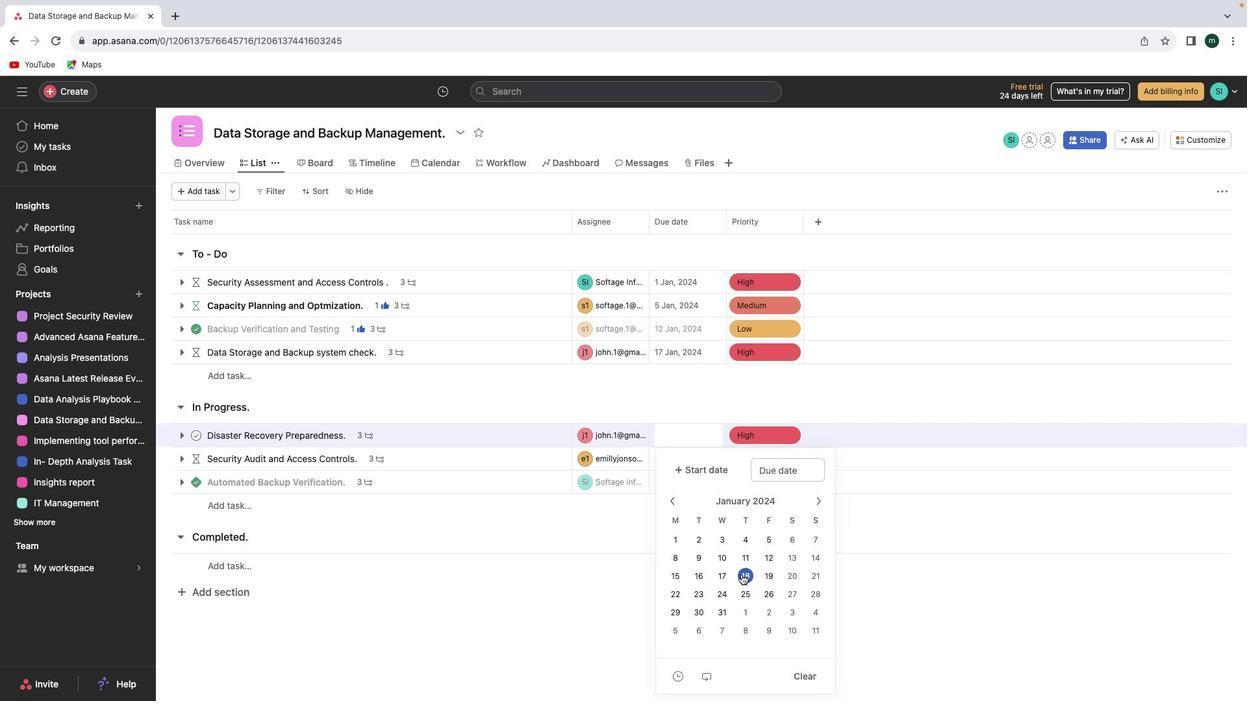 
Action: Mouse pressed left at (741, 574)
Screenshot: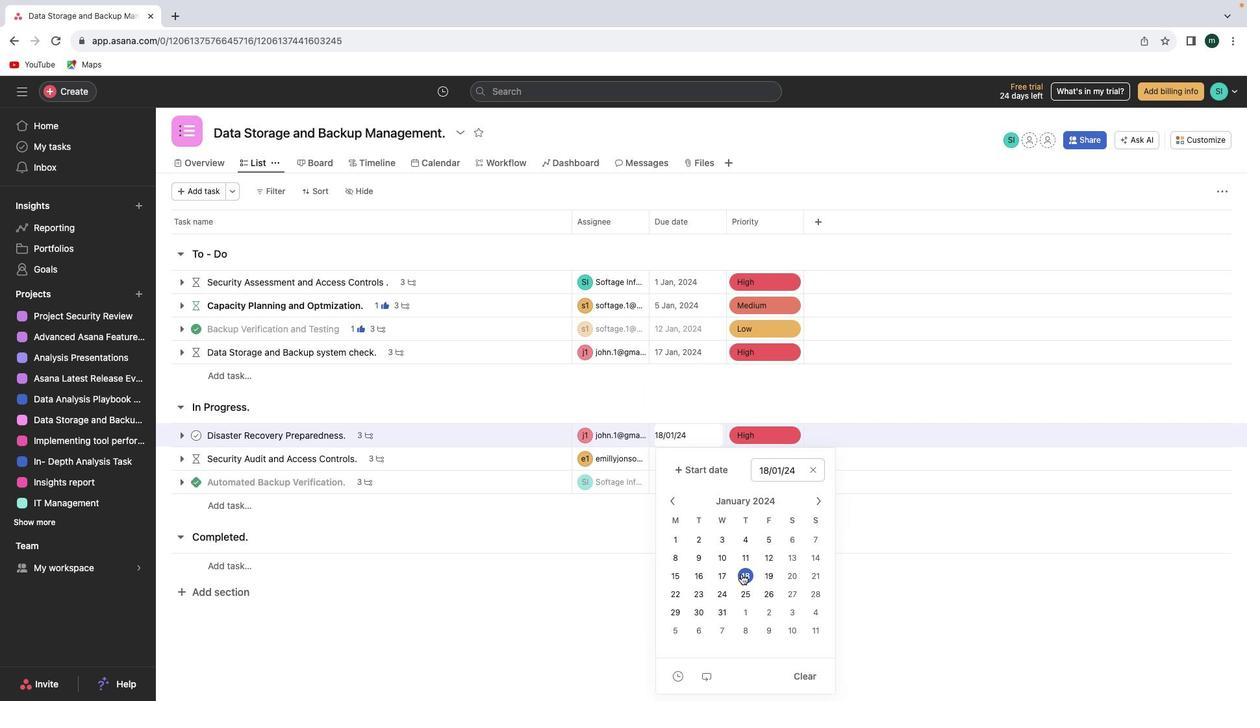 
Action: Mouse moved to (964, 498)
Screenshot: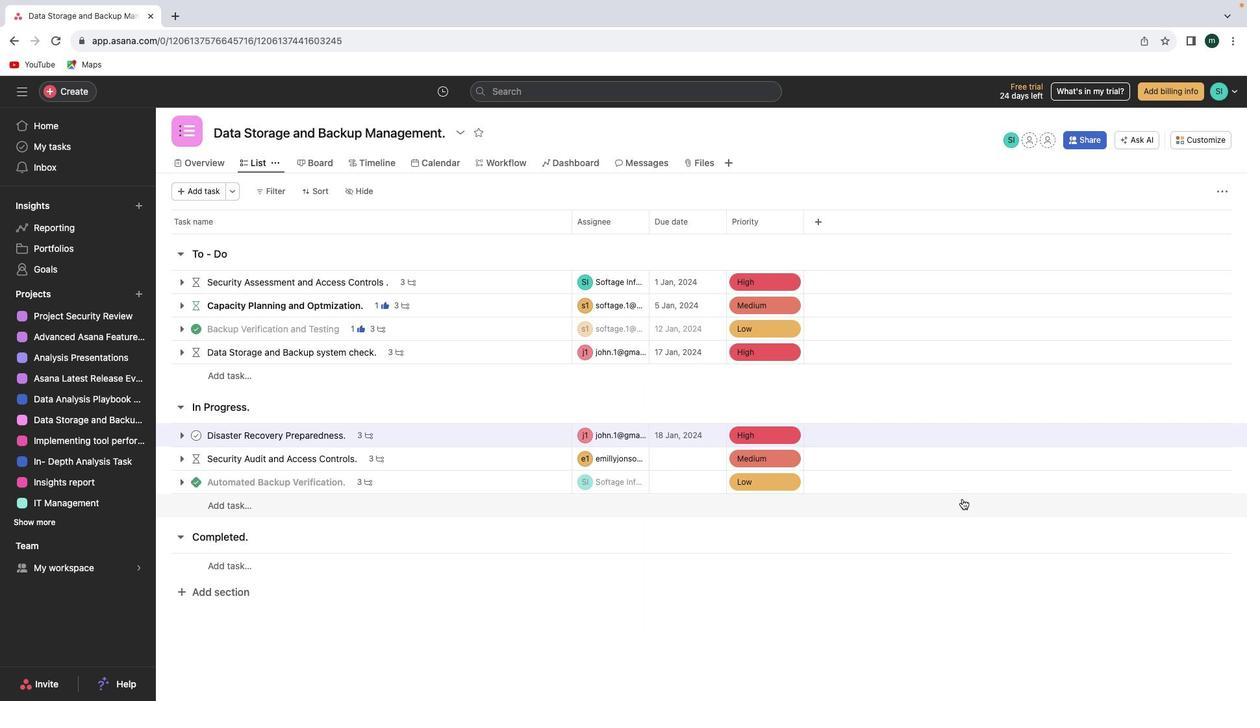 
Action: Mouse pressed left at (964, 498)
Screenshot: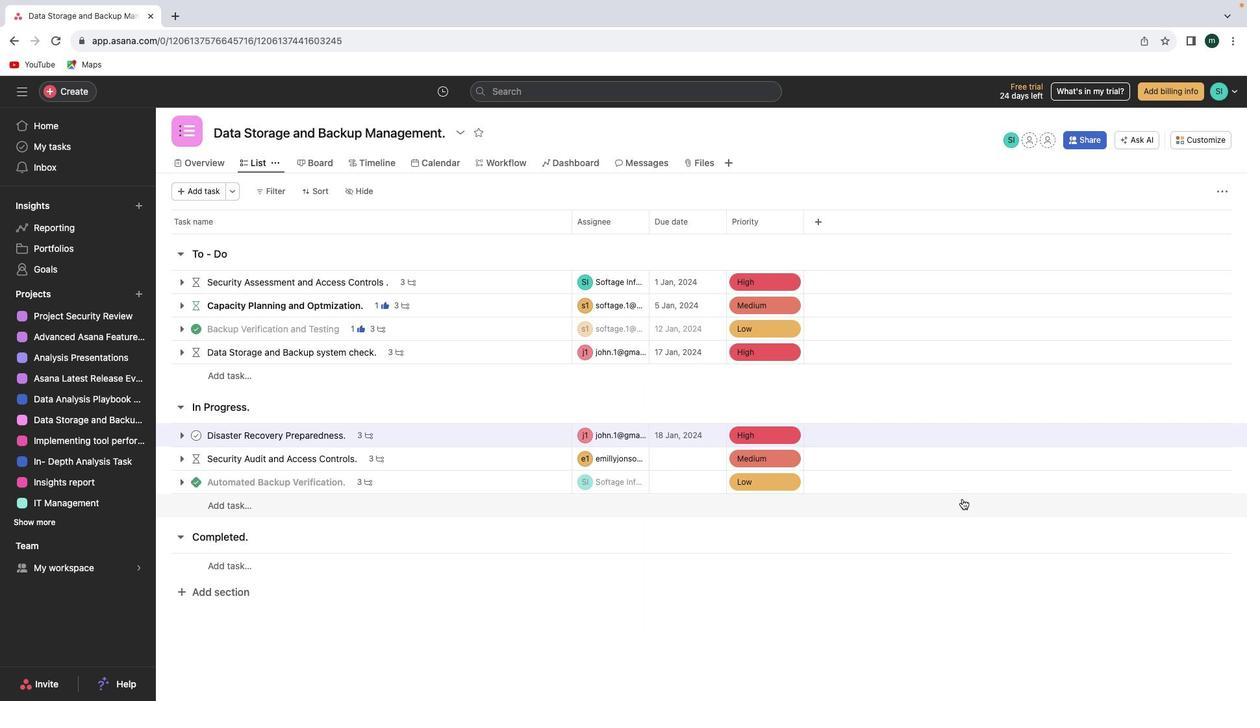 
Action: Mouse moved to (712, 457)
Screenshot: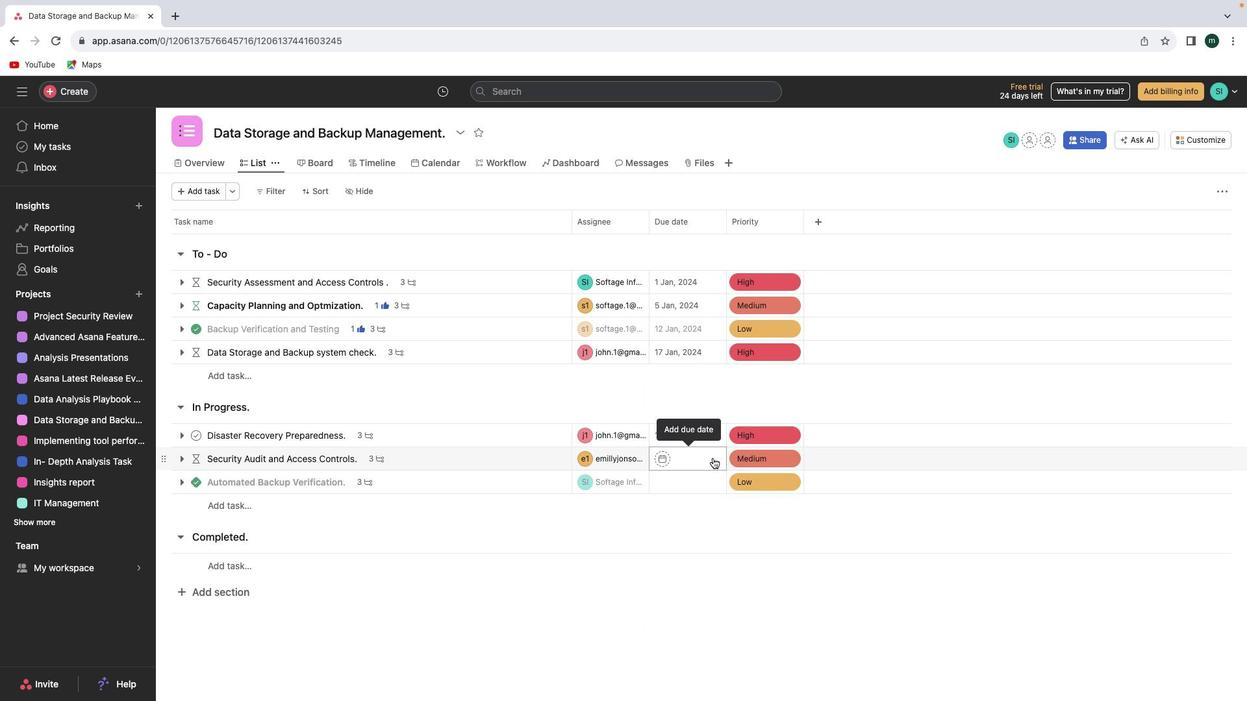 
Action: Mouse pressed left at (712, 457)
Screenshot: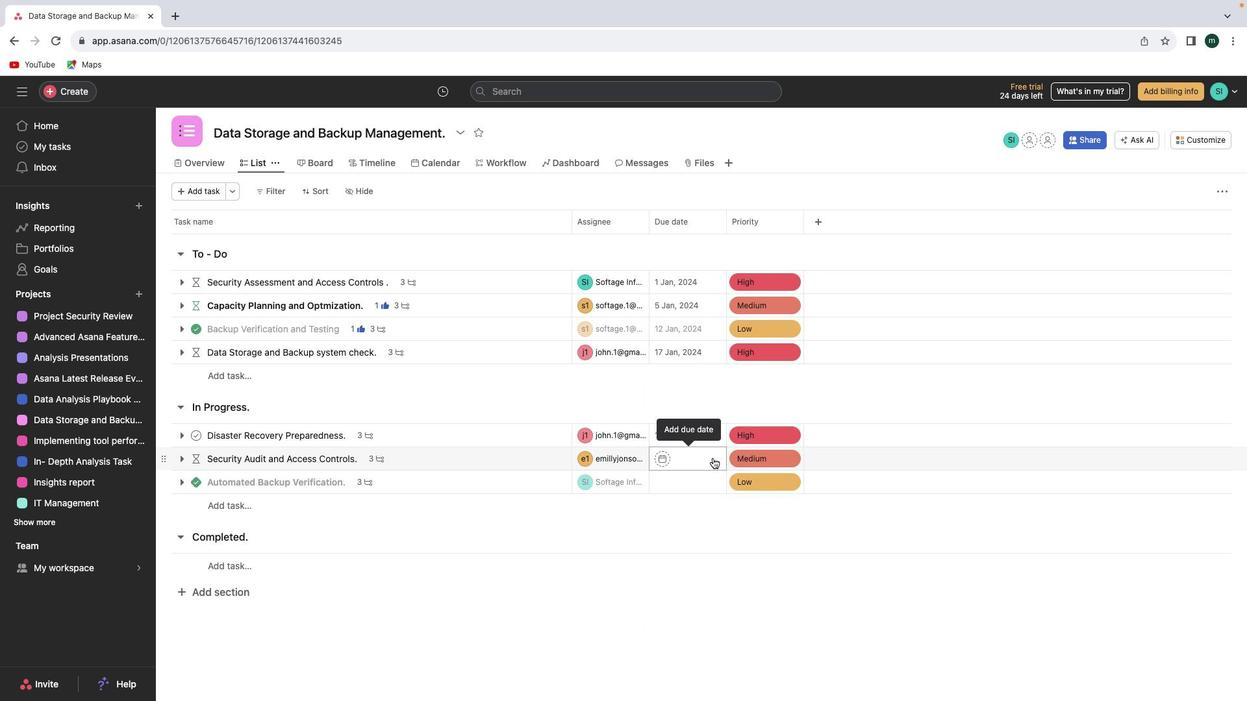 
Action: Mouse moved to (820, 255)
Screenshot: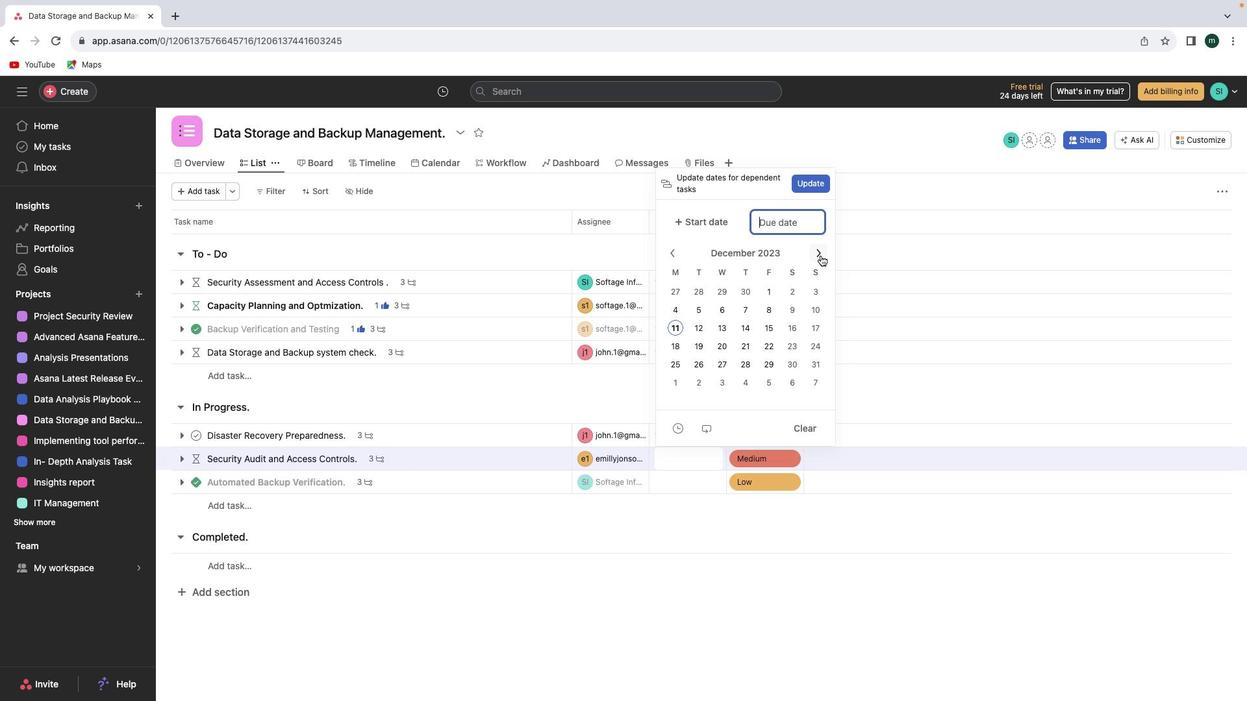 
Action: Mouse pressed left at (820, 255)
Screenshot: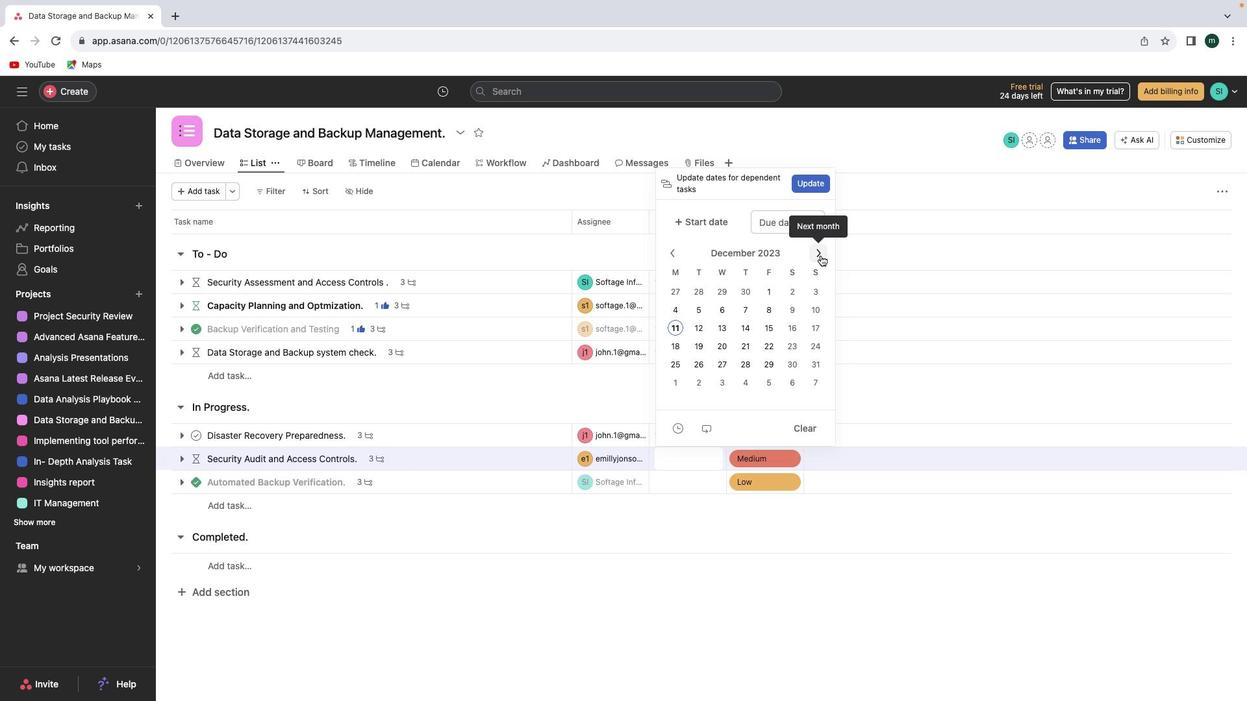 
Action: Mouse moved to (793, 329)
Screenshot: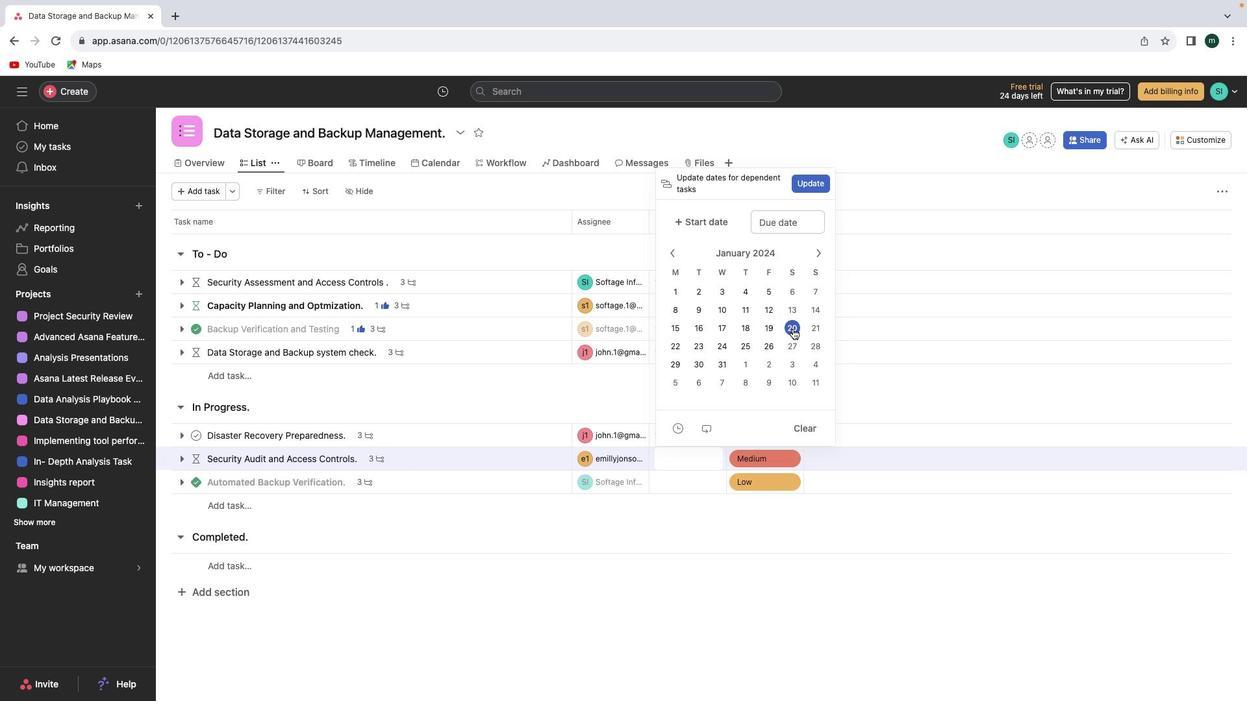 
Action: Mouse pressed left at (793, 329)
Screenshot: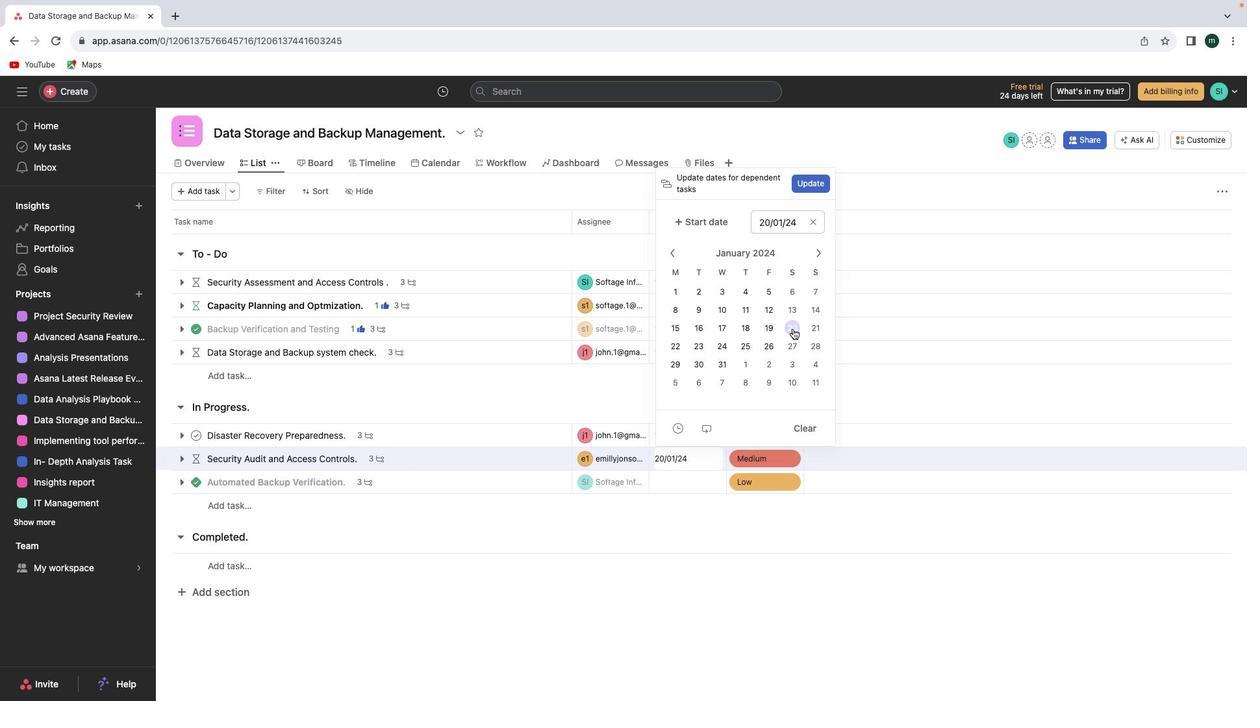 
Action: Mouse moved to (882, 389)
Screenshot: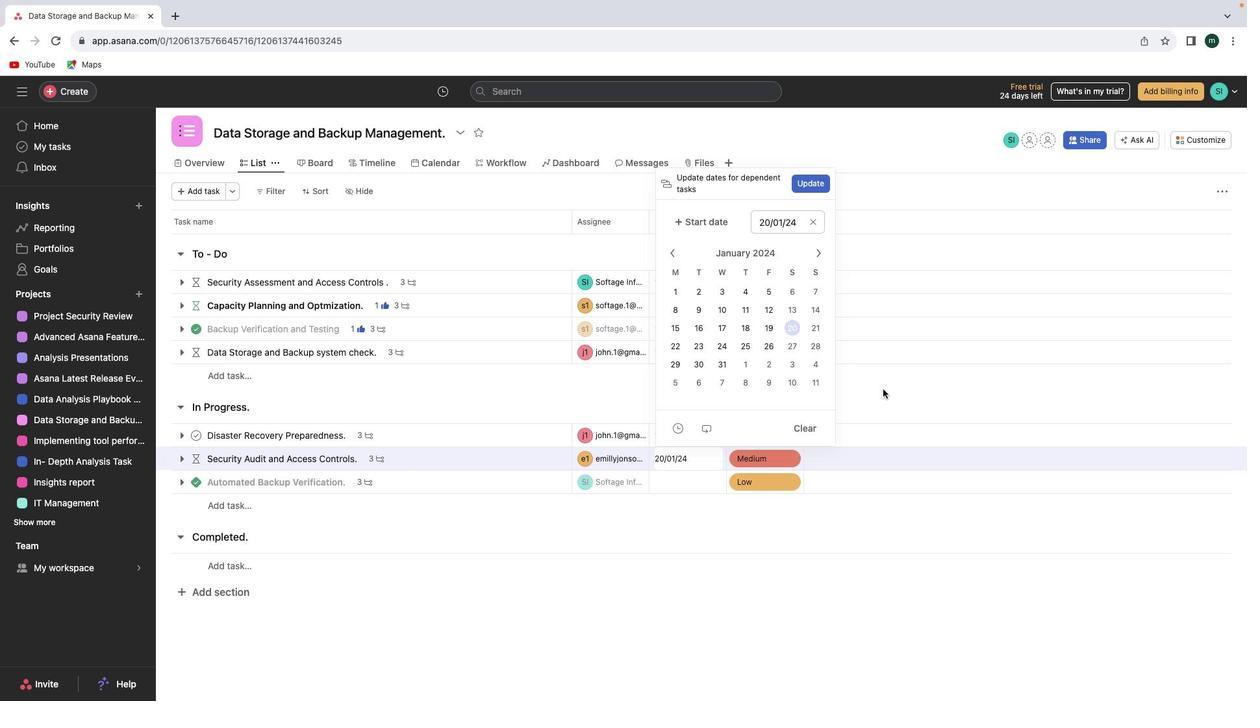 
Action: Mouse pressed left at (882, 389)
Screenshot: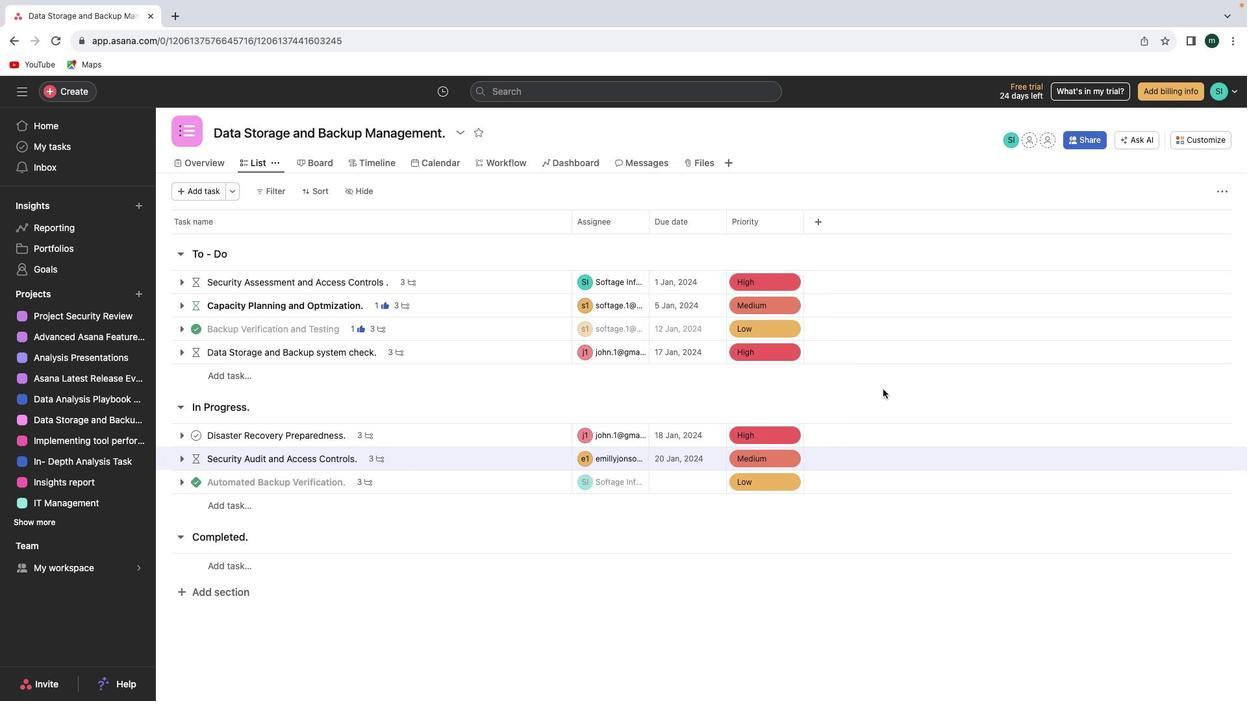 
Action: Mouse moved to (695, 477)
Screenshot: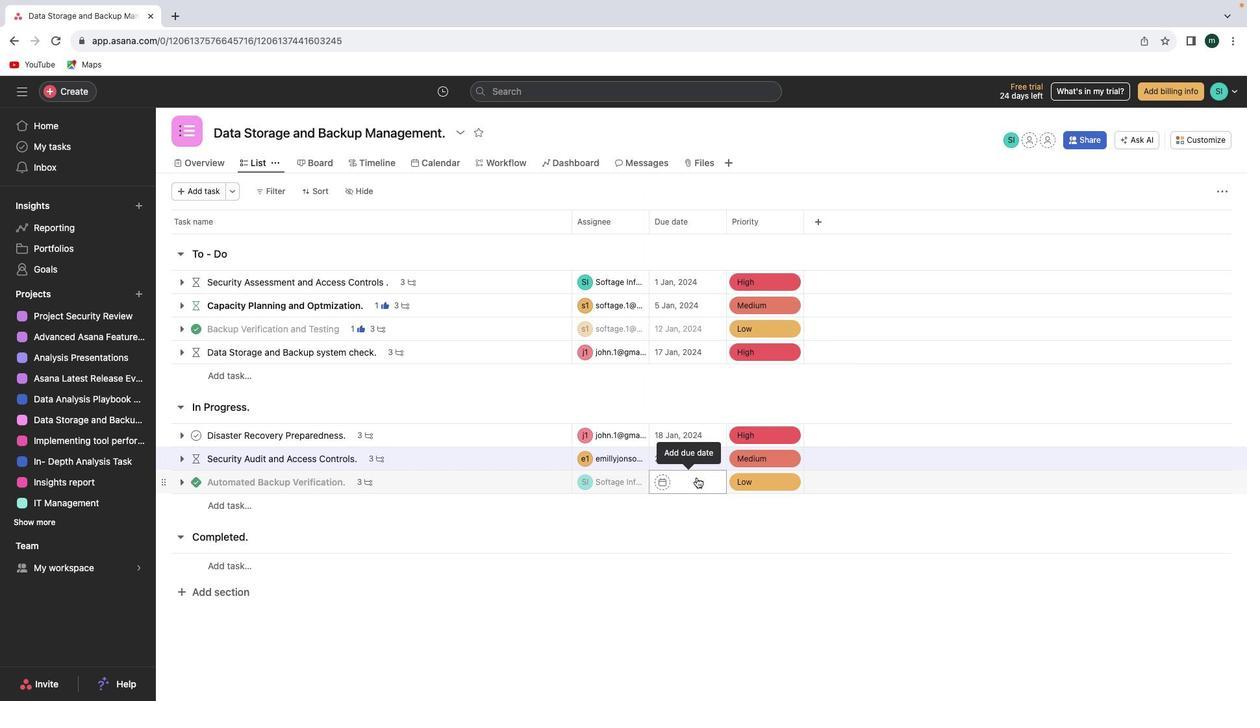 
Action: Mouse pressed left at (695, 477)
Screenshot: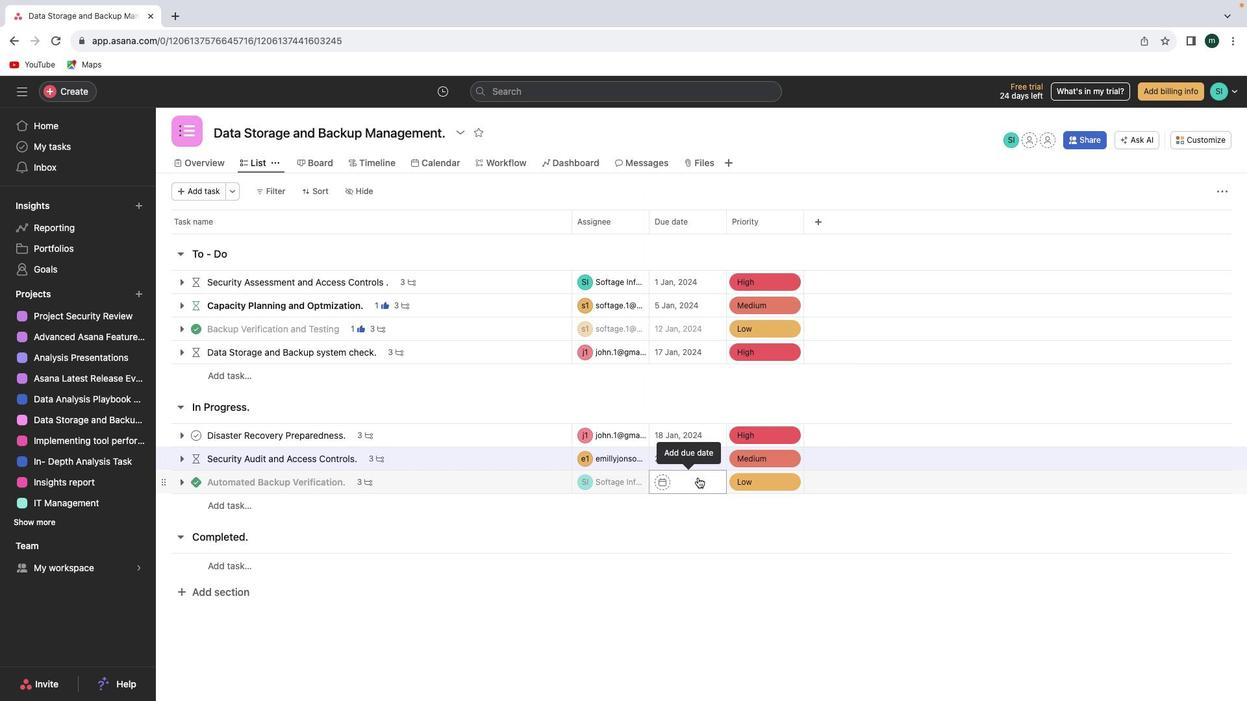 
Action: Mouse moved to (819, 278)
Screenshot: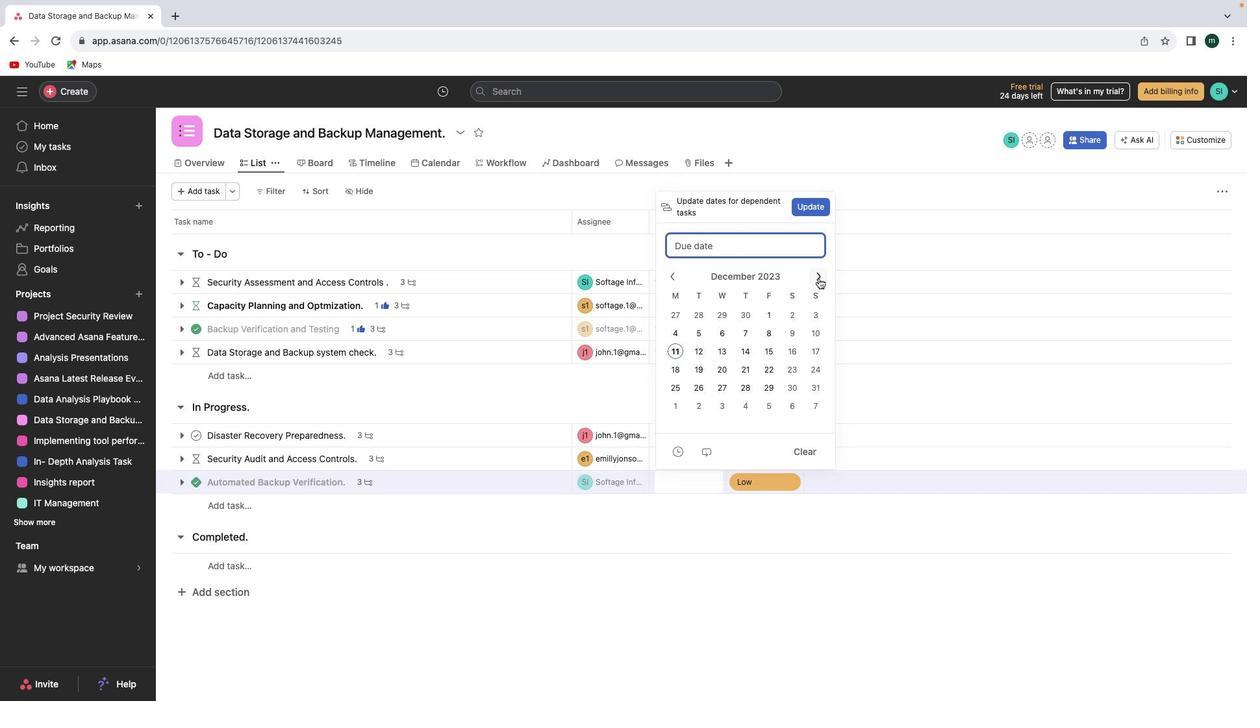 
Action: Mouse pressed left at (819, 278)
Screenshot: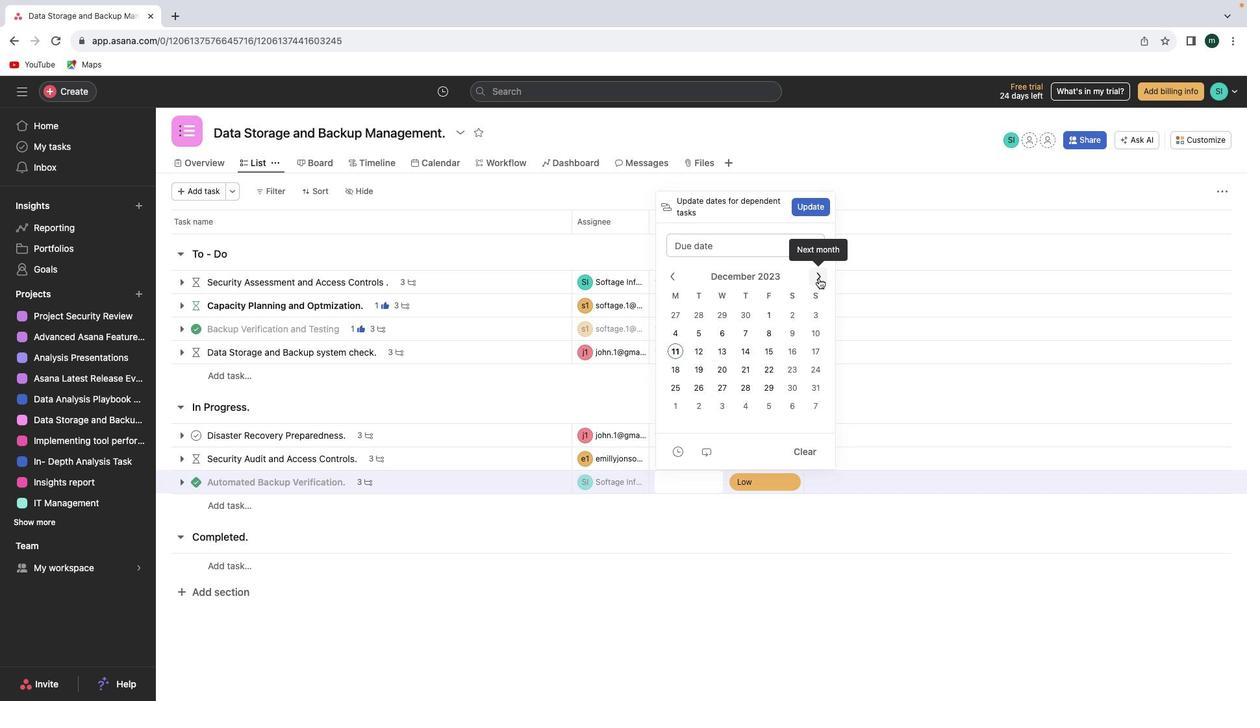 
Action: Mouse moved to (751, 370)
Screenshot: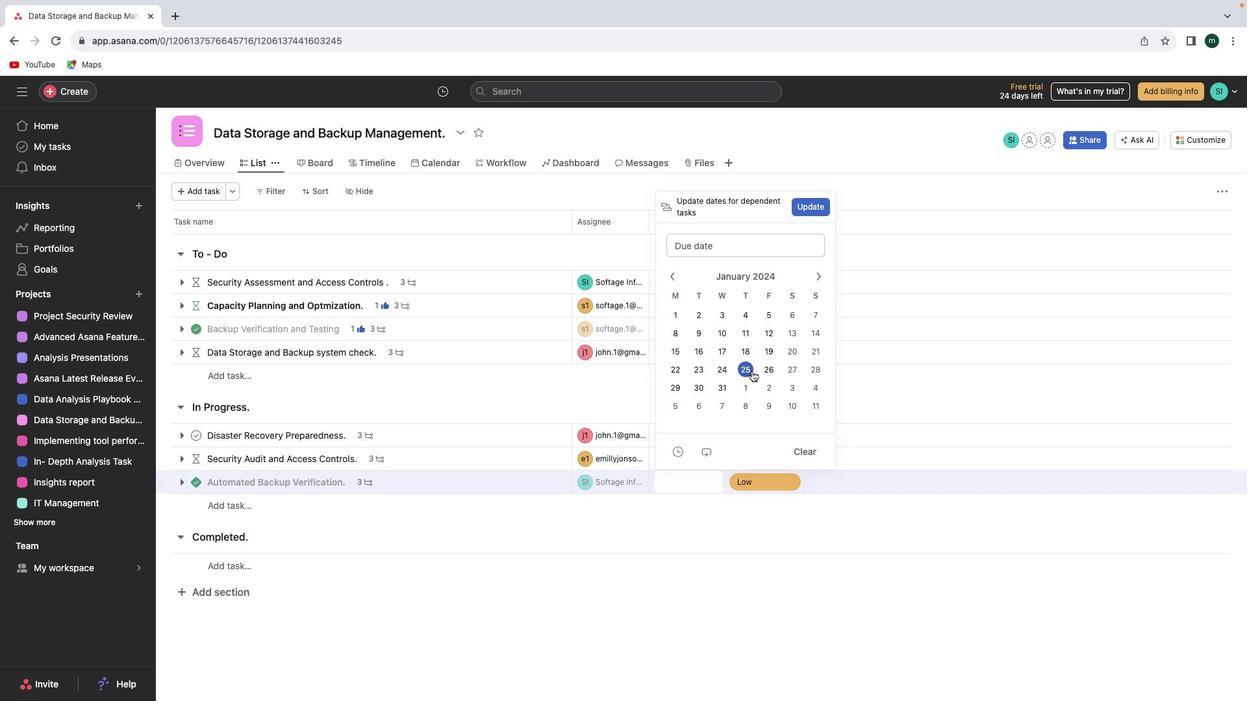 
Action: Mouse pressed left at (751, 370)
Screenshot: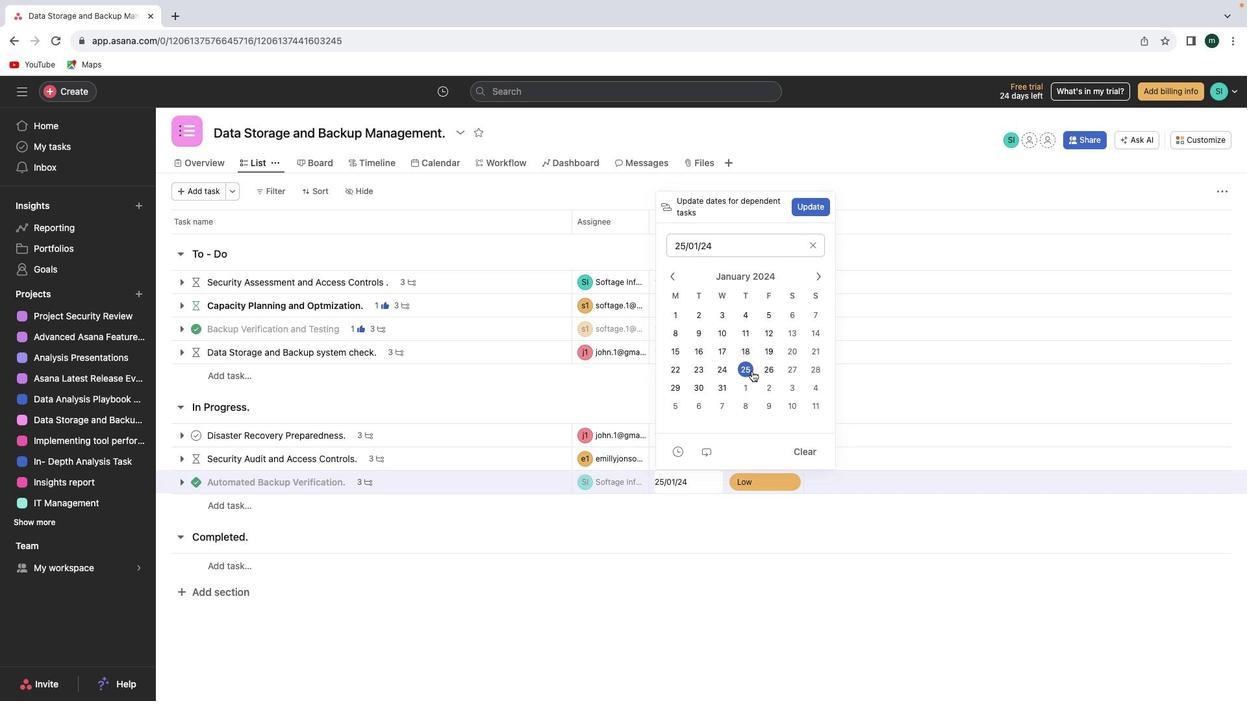 
Action: Mouse moved to (929, 372)
Screenshot: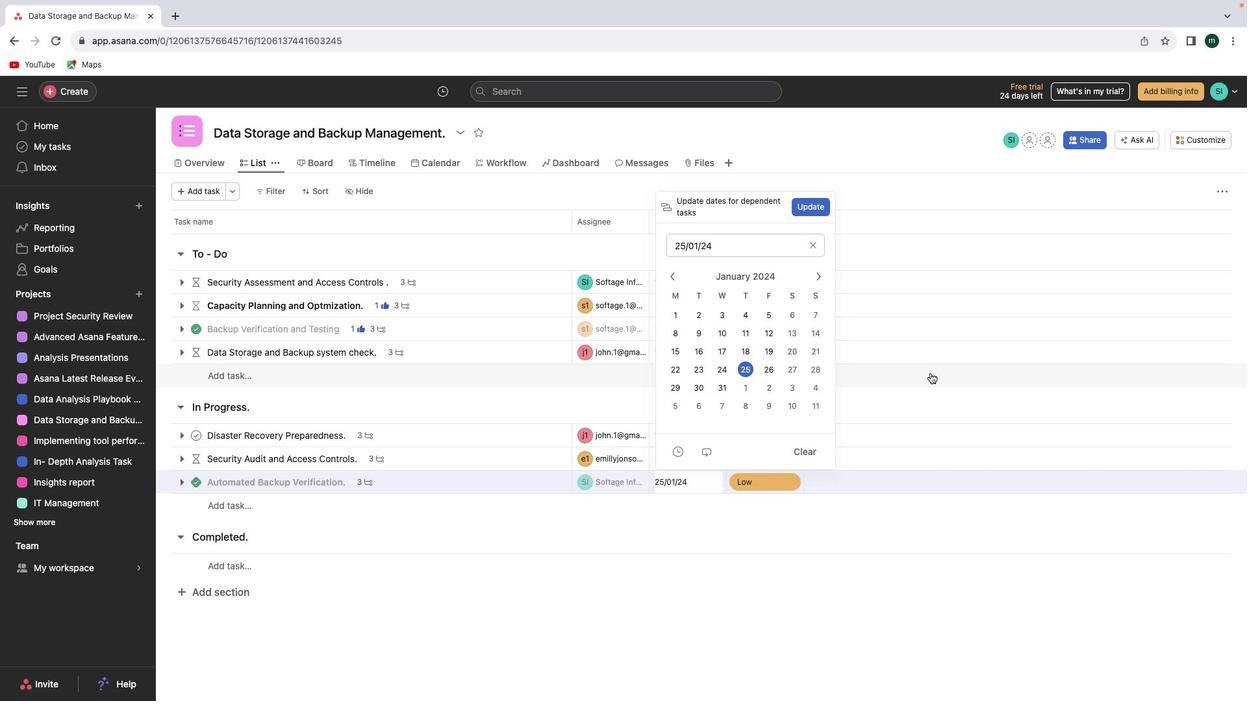
Action: Mouse pressed left at (929, 372)
Screenshot: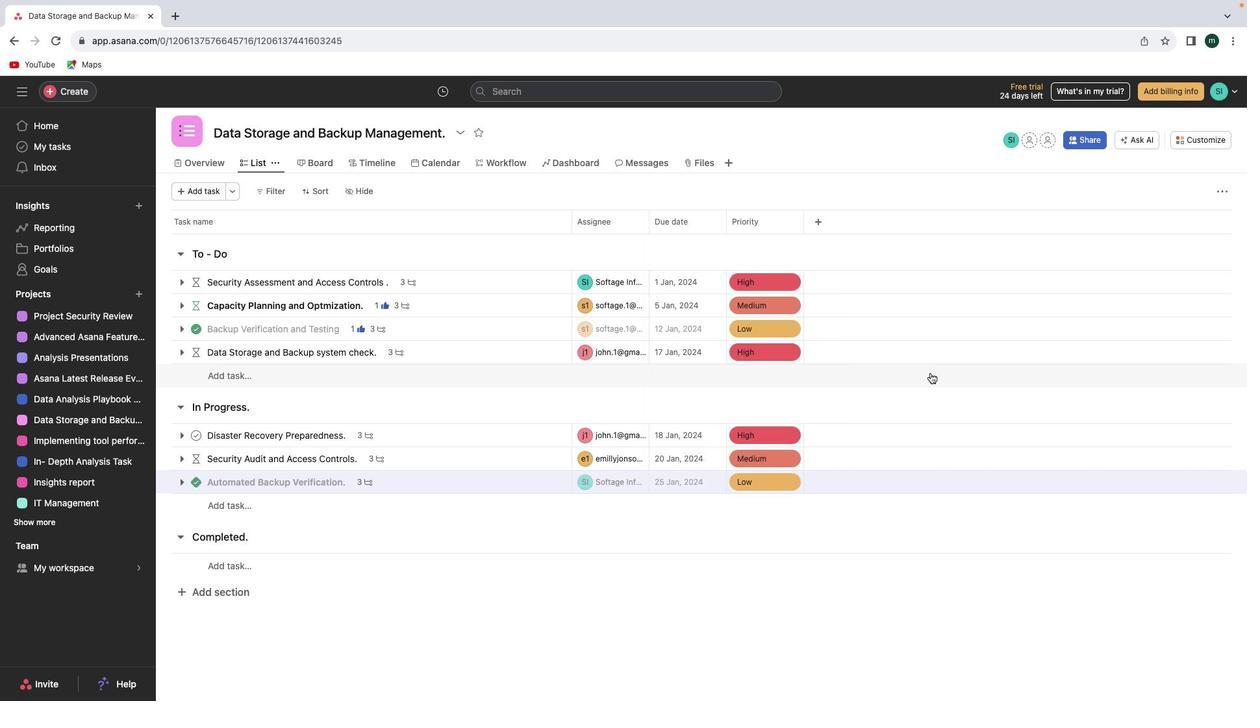 
Action: Mouse moved to (879, 387)
Screenshot: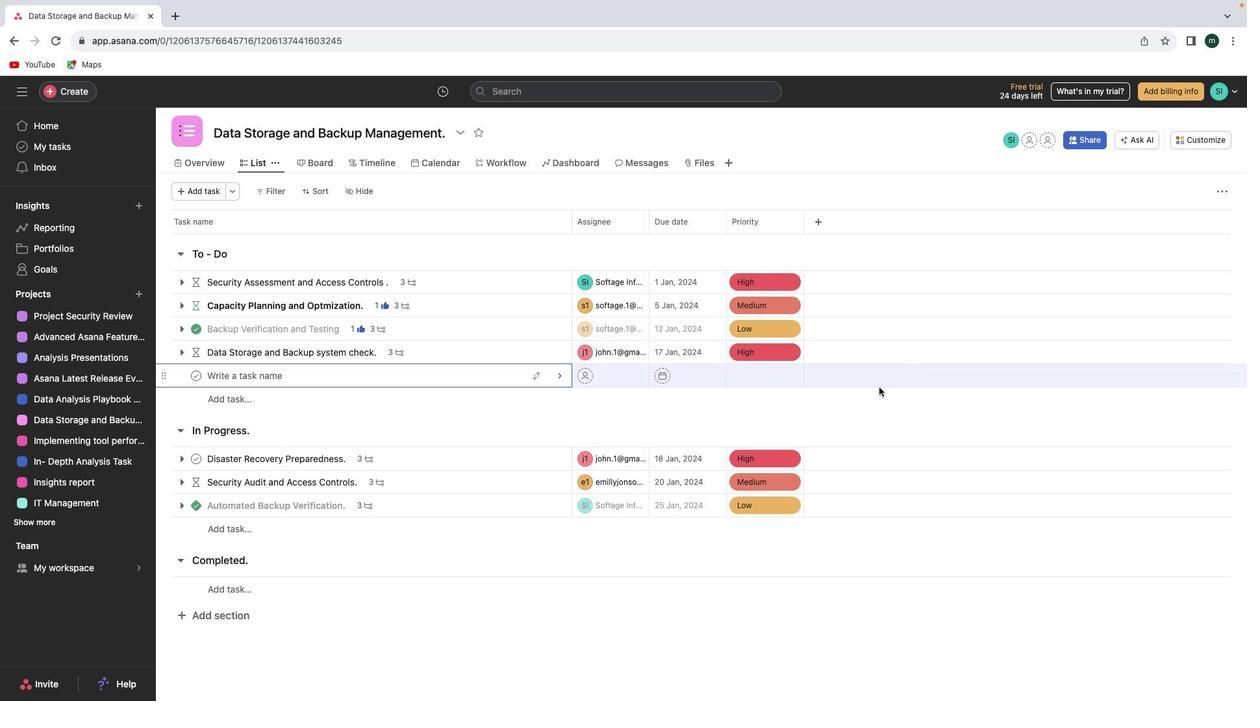 
